 Task: Open an excel sheet and write heading  Proactive Sales. Add 10 people name  'Ethan Reynolds, Olivia Thompson, Benjamin Martinez, Emma Davis, Alexander Mitchell, Ava Rodriguez, Daniel Anderson, Mia Lewis, Christopher Scott, Sophia Harris._x000D_
'Item code in between  2020-2080. Product range in between  1000-5000. Add Products  Nike shoe, Adidas shoe, Gucci T-shirt, Louis Vuitton bag, Zara Shirt, H&M jeans, Chanel perfume, Versace perfume, Ralph Lauren, Prada Shirt_x000D_
Choose quantity  3 to 9 In Total Add the Amounts. Save page  Proactive Sales book
Action: Mouse moved to (34, 167)
Screenshot: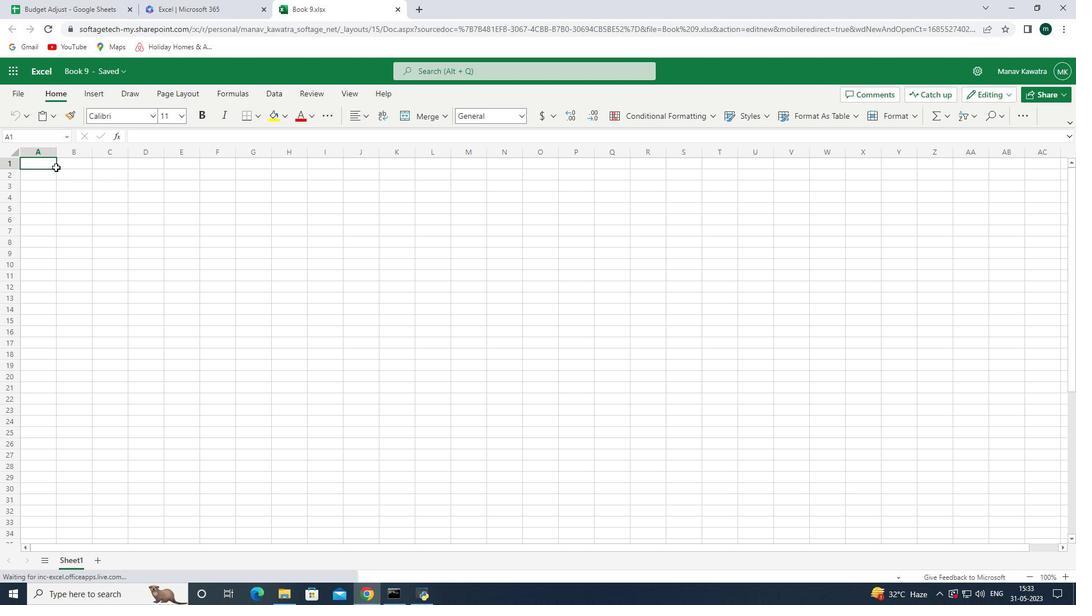 
Action: Mouse pressed left at (34, 167)
Screenshot: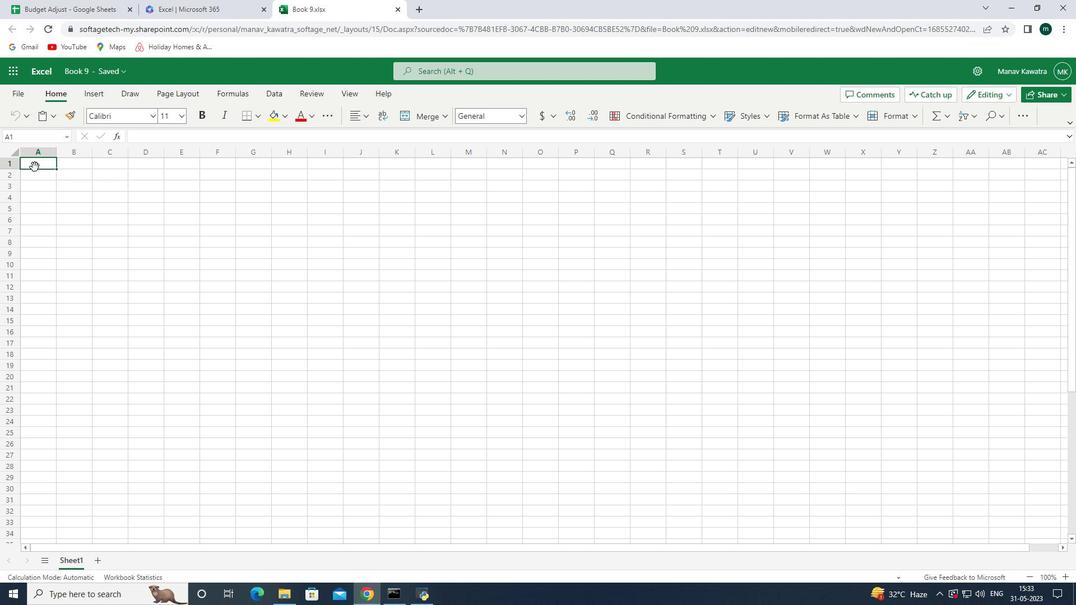 
Action: Key pressed <Key.shift><Key.shift><Key.shift><Key.shift><Key.shift><Key.shift><Key.shift><Key.shift><Key.shift><Key.shift><Key.shift><Key.shift><Key.shift><Key.shift><Key.shift><Key.shift><Key.shift><Key.shift><Key.shift><Key.shift><Key.shift><Key.shift><Key.shift><Key.shift><Key.shift><Key.shift><Key.shift><Key.shift><Key.shift><Key.shift><Key.shift><Key.shift><Key.shift><Key.shift><Key.shift><Key.shift><Key.shift><Key.shift><Key.shift><Key.shift><Key.shift><Key.shift><Key.shift><Key.shift><Key.shift><Key.shift><Key.shift><Key.shift><Key.shift><Key.shift><Key.shift><Key.shift><Key.shift><Key.shift><Key.shift><Key.shift><Key.shift><Key.shift><Key.shift><Key.shift><Key.shift><Key.shift><Key.shift><Key.shift><Key.shift><Key.shift><Key.shift><Key.shift><Key.shift><Key.shift><Key.shift><Key.shift><Key.shift><Key.shift><Key.shift><Key.shift><Key.shift><Key.shift><Key.shift><Key.shift><Key.shift><Key.shift><Key.shift><Key.shift><Key.shift><Key.shift><Key.shift><Key.shift><Key.shift><Key.shift><Key.shift><Key.shift><Key.shift><Key.shift><Key.shift><Key.shift><Key.shift><Key.shift><Key.shift><Key.shift><Key.shift><Key.shift><Key.shift><Key.shift><Key.shift><Key.shift><Key.shift><Key.shift><Key.shift><Key.shift><Key.shift><Key.shift><Key.shift><Key.shift><Key.shift><Key.shift><Key.shift><Key.shift><Key.shift><Key.shift><Key.shift><Key.shift><Key.shift><Key.shift><Key.shift><Key.shift><Key.shift><Key.shift><Key.shift><Key.shift><Key.shift><Key.shift><Key.shift><Key.shift><Key.shift><Key.shift><Key.shift><Key.shift><Key.shift><Key.shift><Key.shift><Key.shift><Key.shift><Key.shift><Key.shift><Key.shift><Key.shift><Key.shift><Key.shift><Key.shift><Key.shift><Key.shift><Key.shift><Key.shift><Key.shift><Key.shift><Key.shift><Key.shift><Key.shift><Key.shift><Key.shift><Key.shift><Key.shift><Key.shift><Key.shift><Key.shift><Key.shift><Key.shift><Key.shift><Key.shift><Key.shift><Key.shift><Key.shift><Key.shift><Key.shift><Key.shift><Key.shift><Key.shift><Key.shift><Key.shift><Key.shift><Key.shift><Key.shift><Key.shift><Key.shift><Key.shift><Key.shift><Key.shift><Key.shift><Key.shift><Key.shift><Key.shift><Key.shift><Key.shift><Key.shift><Key.shift><Key.shift><Key.shift><Key.shift><Key.shift><Key.shift><Key.shift><Key.shift><Key.shift><Key.shift><Key.shift><Key.shift><Key.shift><Key.shift><Key.shift><Key.shift><Key.shift><Key.shift><Key.shift><Key.shift><Key.shift><Key.shift><Key.shift><Key.shift><Key.shift><Key.shift><Key.shift><Key.shift><Key.shift><Key.shift><Key.shift><Key.shift><Key.shift><Key.shift><Key.shift><Key.shift><Key.shift><Key.shift><Key.shift><Key.shift_r><Key.shift_r>Proactive<Key.space><Key.shift>Sales<Key.enter><Key.shift><Key.shift><Key.shift>Name<Key.enter><Key.shift><Key.shift><Key.shift><Key.shift><Key.shift><Key.shift><Key.shift><Key.shift>Ethan<Key.space><Key.shift><Key.shift><Key.shift><Key.shift>Reynog<Key.backspace>lds<Key.enter><Key.shift><Key.shift><Key.shift><Key.shift_r>Olivia<Key.space><Key.shift>Thompson<Key.space><Key.enter><Key.shift><Key.shift><Key.shift><Key.shift><Key.shift><Key.shift><Key.shift><Key.shift><Key.shift><Key.shift>Benjamin<Key.space><Key.shift_r>Mara<Key.backspace>tinez<Key.space><Key.enter><Key.shift><Key.shift><Key.shift><Key.shift><Key.shift><Key.shift><Key.shift>E<Key.shift><Key.shift><Key.shift><Key.shift><Key.shift><Key.shift><Key.shift><Key.shift><Key.shift><Key.shift><Key.shift><Key.shift><Key.shift><Key.shift><Key.shift><Key.shift><Key.shift><Key.shift><Key.shift><Key.shift><Key.shift><Key.shift><Key.shift><Key.shift><Key.shift><Key.shift><Key.shift><Key.shift><Key.shift><Key.shift><Key.shift><Key.shift><Key.shift><Key.shift><Key.shift><Key.shift><Key.shift><Key.shift><Key.shift><Key.shift><Key.shift><Key.shift><Key.shift><Key.shift><Key.shift><Key.shift><Key.shift><Key.shift><Key.shift><Key.shift><Key.shift><Key.shift><Key.shift><Key.shift><Key.shift><Key.shift><Key.shift><Key.shift><Key.shift><Key.shift><Key.shift><Key.shift><Key.shift><Key.shift>mma<Key.space><Key.shift><Key.shift><Key.shift><Key.shift>Davis<Key.enter><Key.shift>Alexander<Key.space><Key.shift_r><Key.shift_r><Key.shift_r><Key.shift_r><Key.shift_r><Key.shift_r><Key.shift_r><Key.shift_r>Mitchell<Key.space><Key.enter><Key.shift>Ava<Key.space><Key.shift><Key.shift>Rodriguez<Key.enter><Key.shift><Key.shift><Key.shift><Key.shift><Key.shift><Key.shift><Key.shift><Key.shift><Key.shift><Key.shift><Key.shift><Key.shift><Key.shift><Key.shift><Key.shift><Key.shift><Key.shift><Key.shift><Key.shift><Key.shift><Key.shift><Key.shift><Key.shift><Key.shift><Key.shift><Key.shift><Key.shift><Key.shift><Key.shift><Key.shift><Key.shift><Key.shift><Key.shift><Key.shift><Key.shift><Key.shift><Key.shift><Key.shift>Daniel<Key.space><Key.shift>Anderson<Key.space><Key.enter><Key.shift_r><Key.shift_r><Key.shift_r><Key.shift_r><Key.shift_r><Key.shift_r><Key.shift_r><Key.shift_r><Key.shift_r>Mia<Key.space><Key.shift_r><Key.shift_r><Key.shift_r><Key.shift_r><Key.shift_r><Key.shift_r><Key.shift_r><Key.shift_r><Key.shift_r>Lewis<Key.space><Key.shift><Key.shift><Key.shift><Key.shift><Key.shift>Christopher<Key.backspace><Key.backspace><Key.backspace><Key.backspace><Key.backspace><Key.backspace><Key.backspace><Key.backspace><Key.backspace><Key.backspace><Key.backspace><Key.enter><Key.shift><Key.shift><Key.shift><Key.shift><Key.shift><Key.shift><Key.shift><Key.shift><Key.shift><Key.shift>Christopher<Key.space><Key.shift><Key.shift><Key.shift><Key.shift>Scott<Key.enter><Key.shift><Key.shift><Key.shift><Key.shift><Key.shift><Key.shift><Key.shift><Key.shift><Key.shift><Key.shift><Key.shift><Key.shift><Key.shift><Key.shift><Key.shift><Key.shift><Key.shift><Key.shift><Key.shift><Key.shift><Key.shift><Key.shift><Key.shift><Key.shift><Key.shift><Key.shift><Key.shift><Key.shift><Key.shift><Key.shift><Key.shift>Sophia<Key.space><Key.shift><Key.shift><Key.shift><Key.shift><Key.shift><Key.shift><Key.shift><Key.shift>Harris<Key.space><Key.enter><Key.right><Key.up><Key.right><Key.up><Key.up><Key.left><Key.left><Key.right><Key.right><Key.up><Key.up><Key.up><Key.up><Key.up><Key.up><Key.left><Key.up><Key.up>
Screenshot: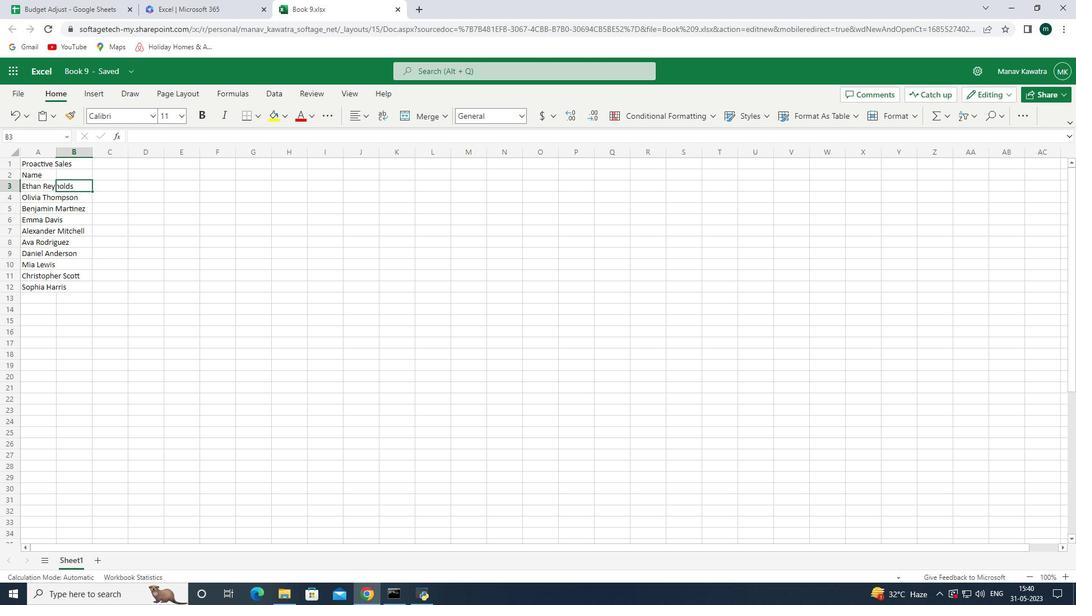 
Action: Mouse moved to (55, 153)
Screenshot: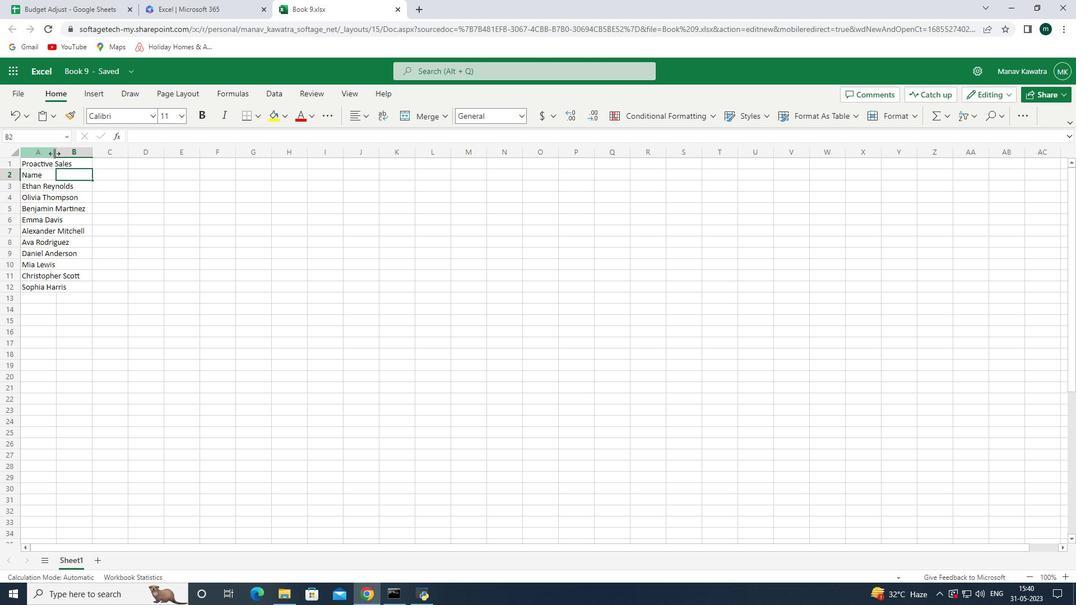 
Action: Mouse pressed left at (55, 153)
Screenshot: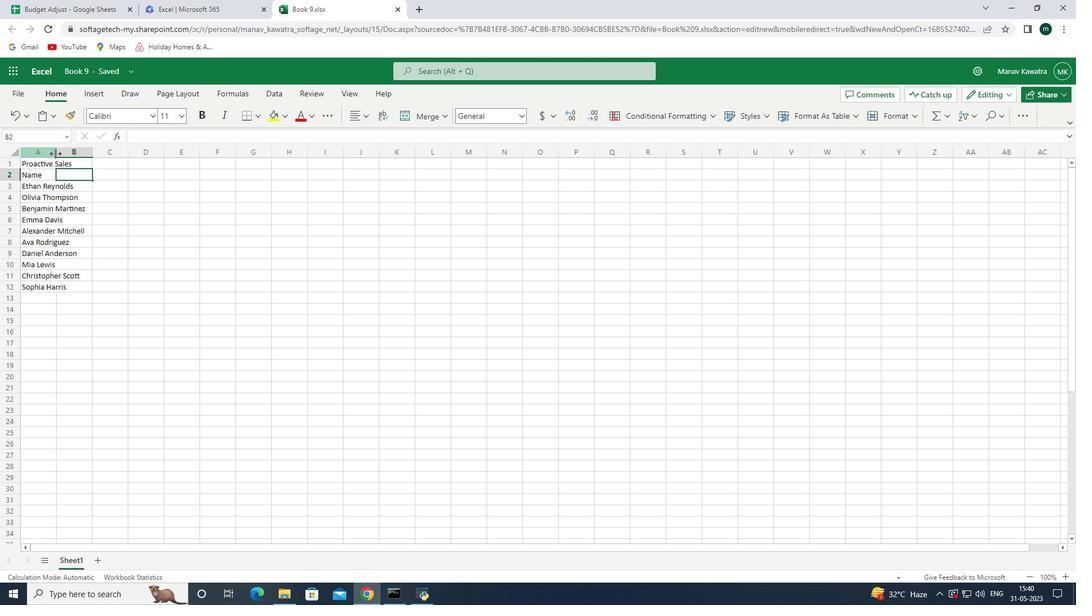 
Action: Mouse pressed left at (55, 153)
Screenshot: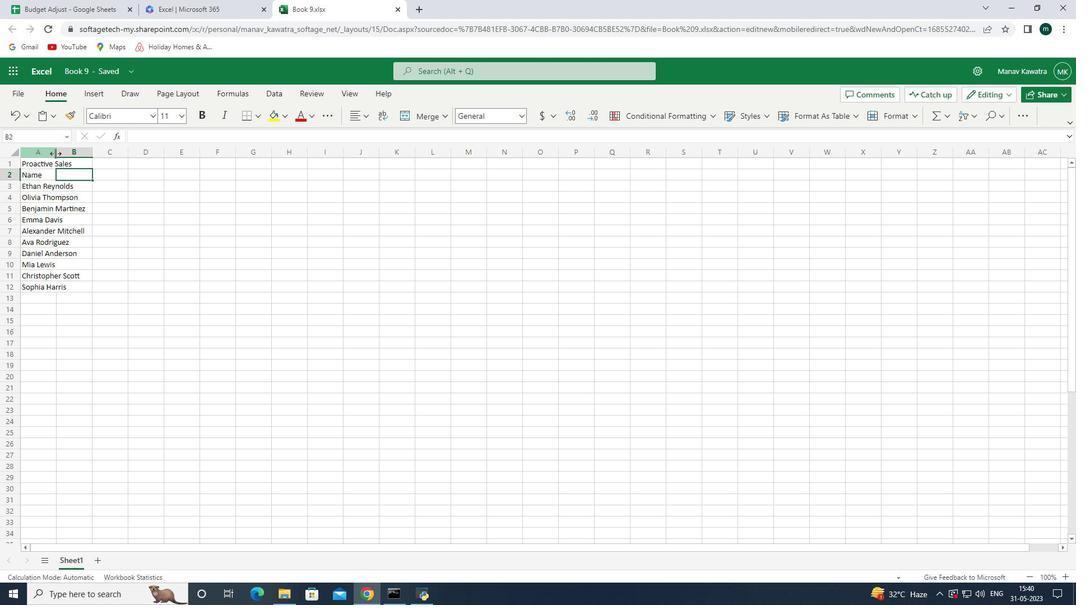 
Action: Mouse moved to (102, 171)
Screenshot: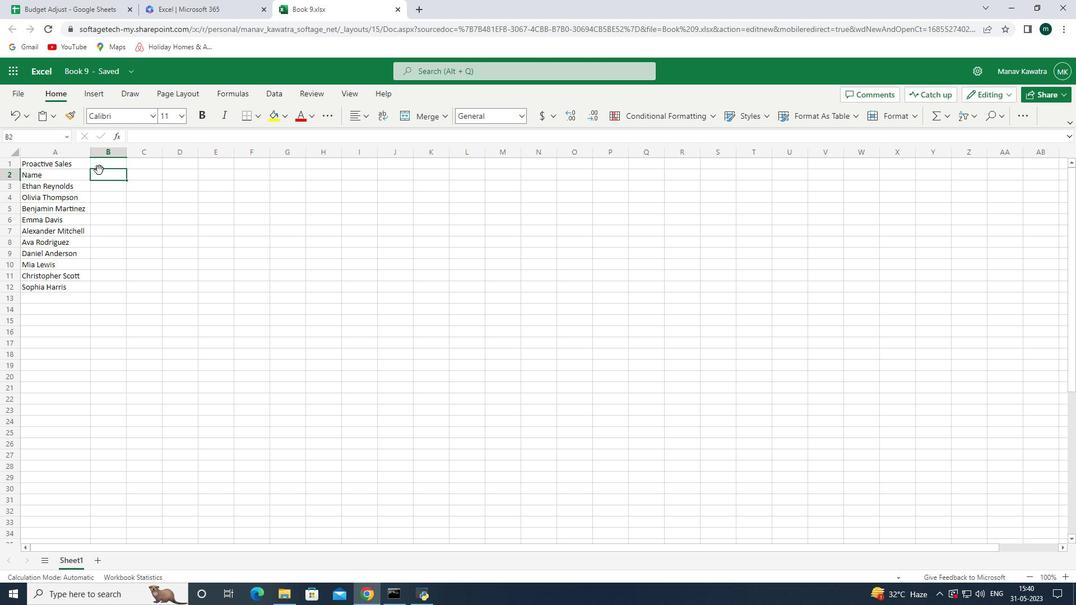
Action: Key pressed <Key.shift><Key.shift><Key.shift><Key.shift><Key.shift>Item<Key.space><Key.shift><Key.shift><Key.shift><Key.shift><Key.shift>Code<Key.enter>25<Key.backspace>051<Key.enter>5<Key.backspace>2052<Key.enter>5<Key.backspace>200<Key.backspace>53<Key.enter>2054<Key.enter>50<Key.backspace><Key.backspace>2055<Key.enter>50<Key.backspace><Key.backspace>2056<Key.enter>5<Key.backspace>2057<Key.enter>2058<Key.enter>5<Key.backspace>2059<Key.enter>2060<Key.enter><Key.right><Key.up><Key.up><Key.up><Key.up><Key.up><Key.up><Key.up><Key.up><Key.up><Key.up><Key.up>
Screenshot: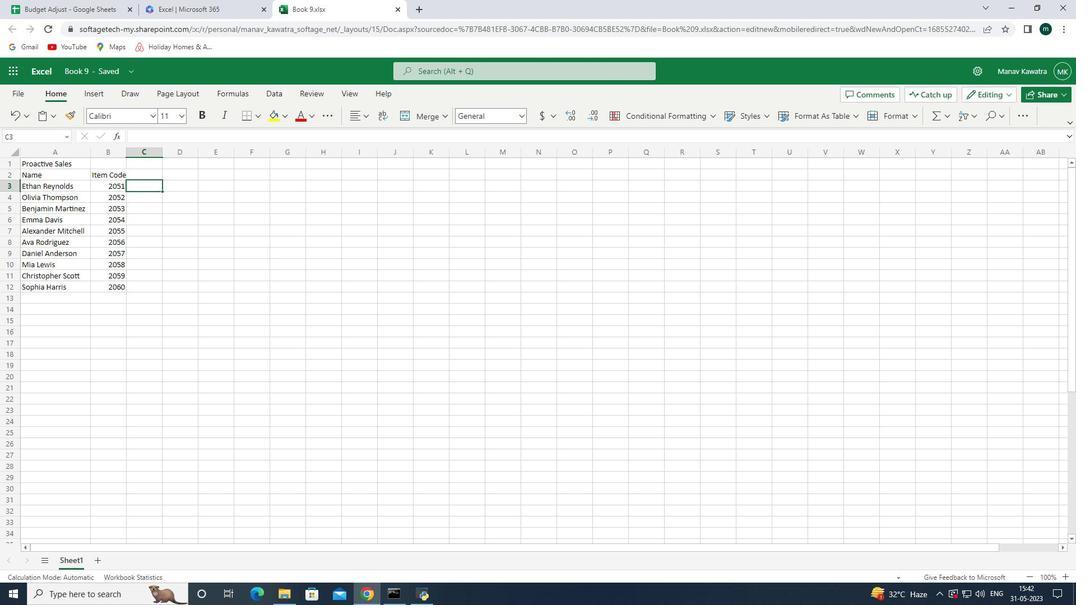 
Action: Mouse moved to (126, 151)
Screenshot: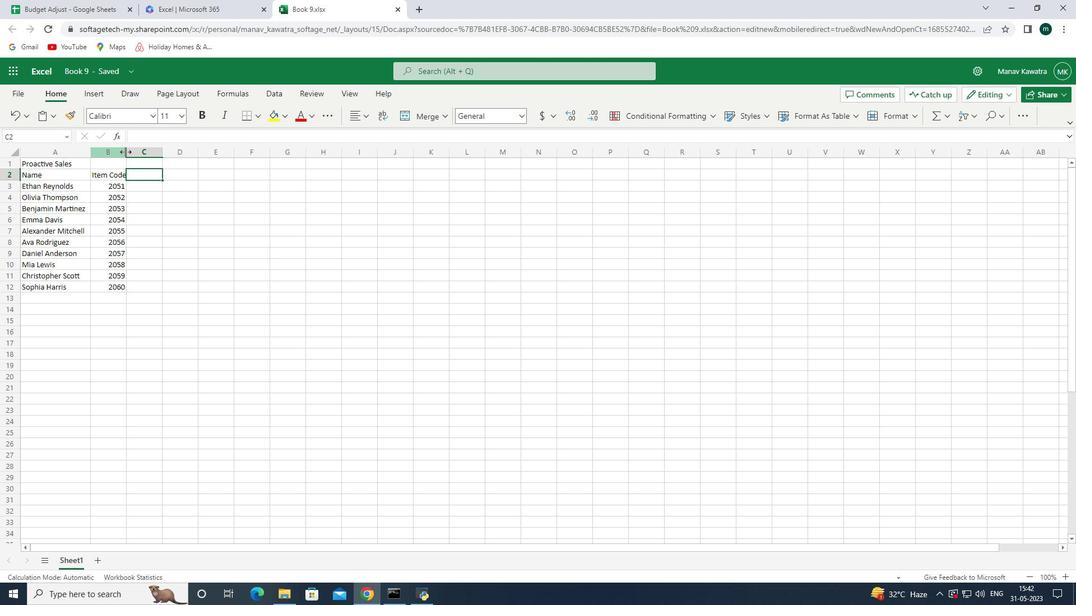 
Action: Mouse pressed left at (126, 151)
Screenshot: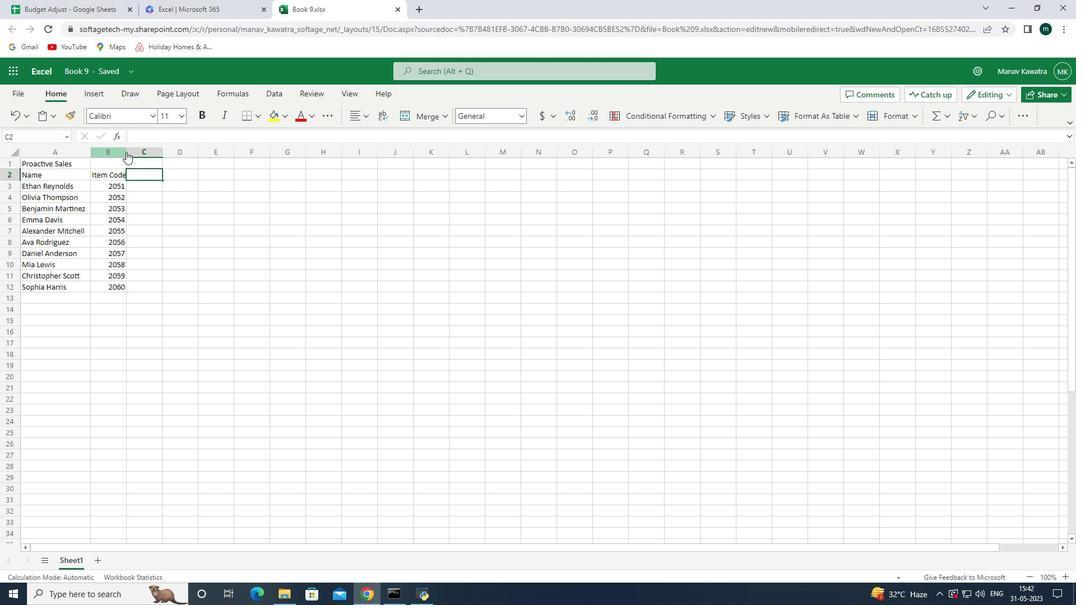 
Action: Mouse pressed left at (126, 151)
Screenshot: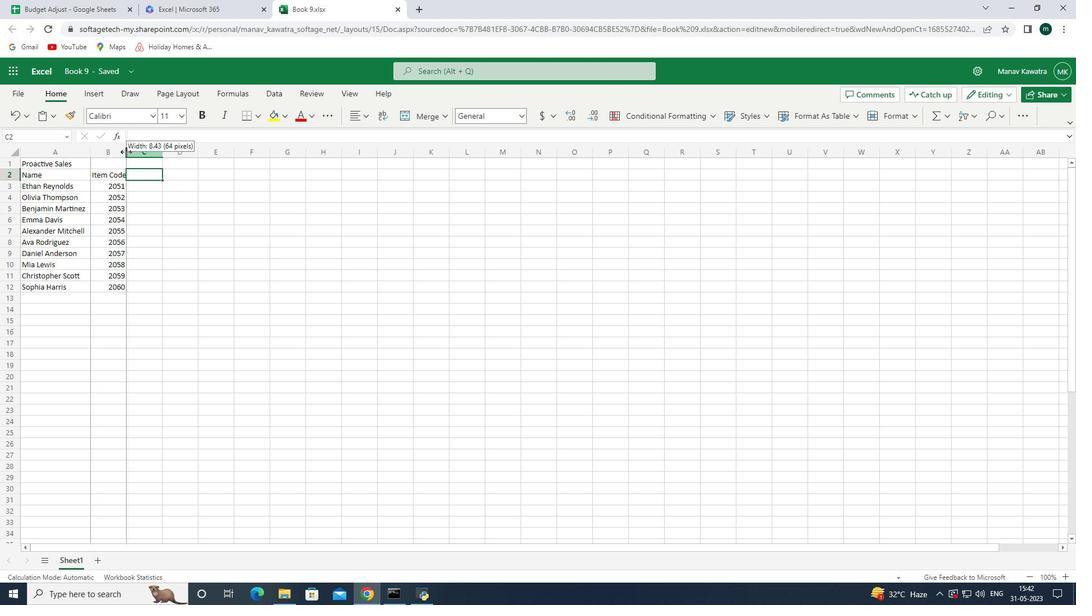 
Action: Mouse pressed left at (126, 151)
Screenshot: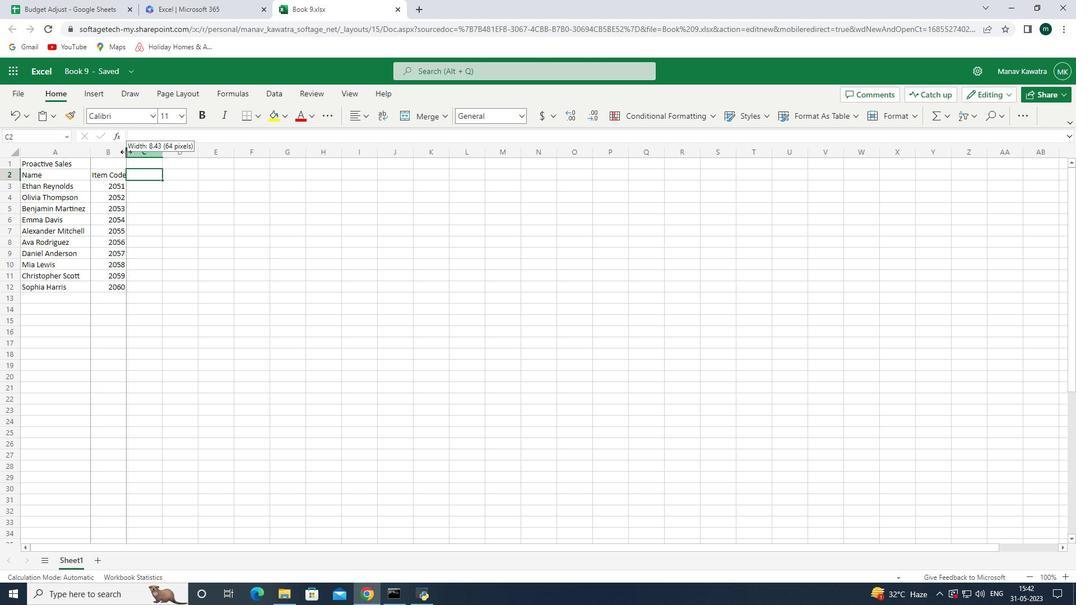 
Action: Mouse moved to (137, 176)
Screenshot: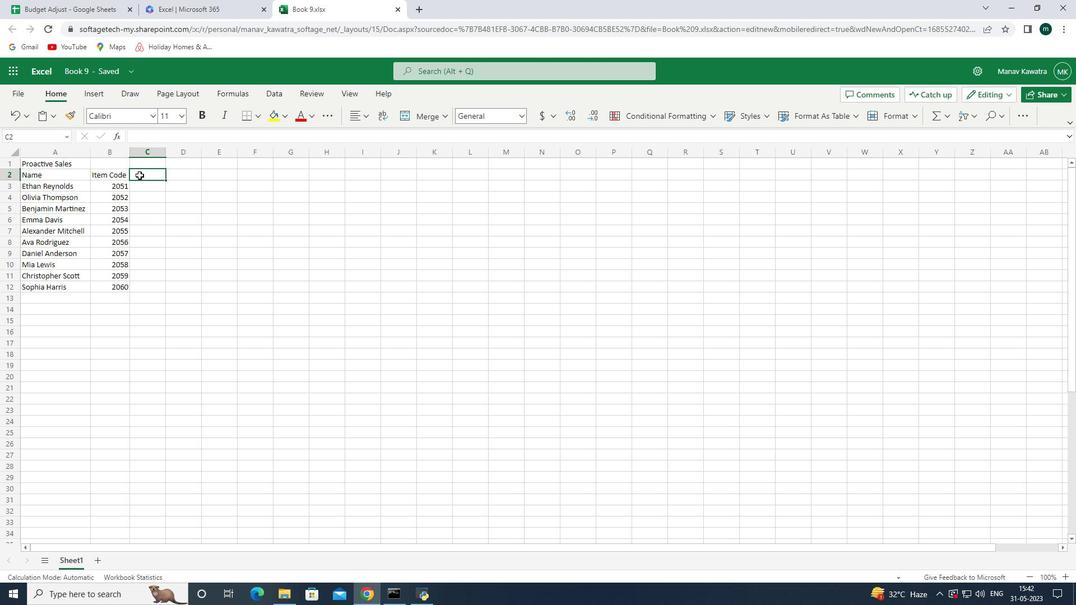 
Action: Key pressed <Key.down><Key.down><Key.left><Key.left><Key.left><Key.down><Key.down><Key.down><Key.down><Key.down><Key.down><Key.down><Key.down><Key.right><Key.right><Key.right><Key.left><Key.up><Key.up><Key.up><Key.up><Key.up><Key.up><Key.up><Key.up><Key.up><Key.up><Key.shift><Key.shift><Key.shift><Key.shift><Key.shift><Key.shift><Key.shift><Key.shift><Key.shift><Key.shift><Key.shift><Key.shift><Key.shift><Key.shift><Key.shift><Key.shift>Product<Key.space><Key.shift><Key.shift><Key.shift><Key.shift><Key.shift><Key.shift><Key.shift><Key.shift><Key.shift><Key.shift>Range<Key.space><Key.enter>1500<Key.enter>5000<Key.enter>3500<Key.enter>3000<Key.enter>1600<Key.enter>4800<Key.enter>9<Key.backspace>2950<Key.enter>4000<Key.enter>2000<Key.enter>4350<Key.enter><Key.right><Key.up><Key.up><Key.up><Key.up><Key.up><Key.up><Key.up>
Screenshot: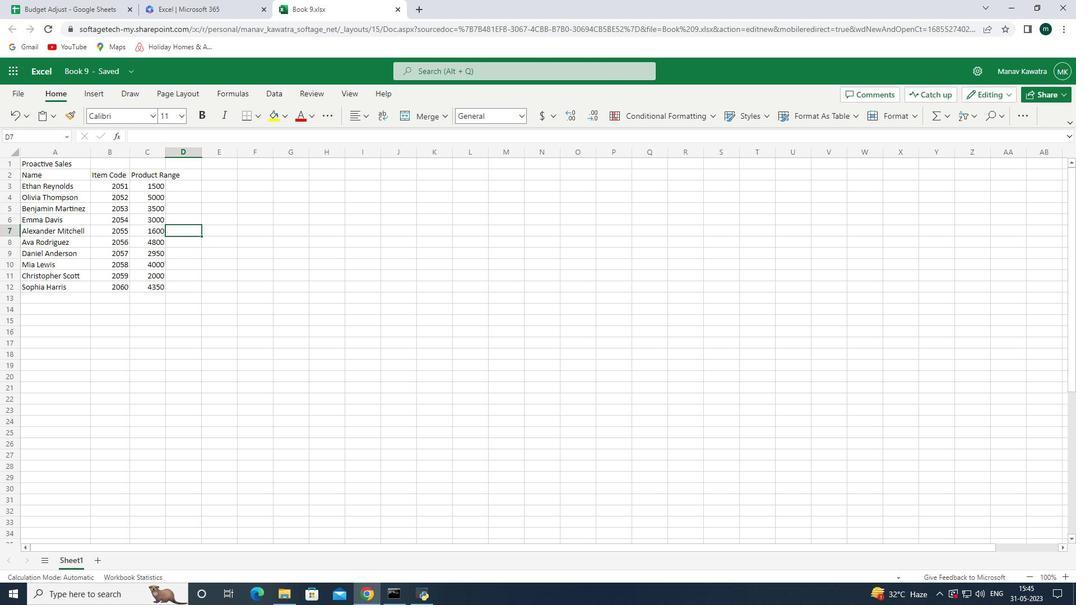 
Action: Mouse moved to (164, 152)
Screenshot: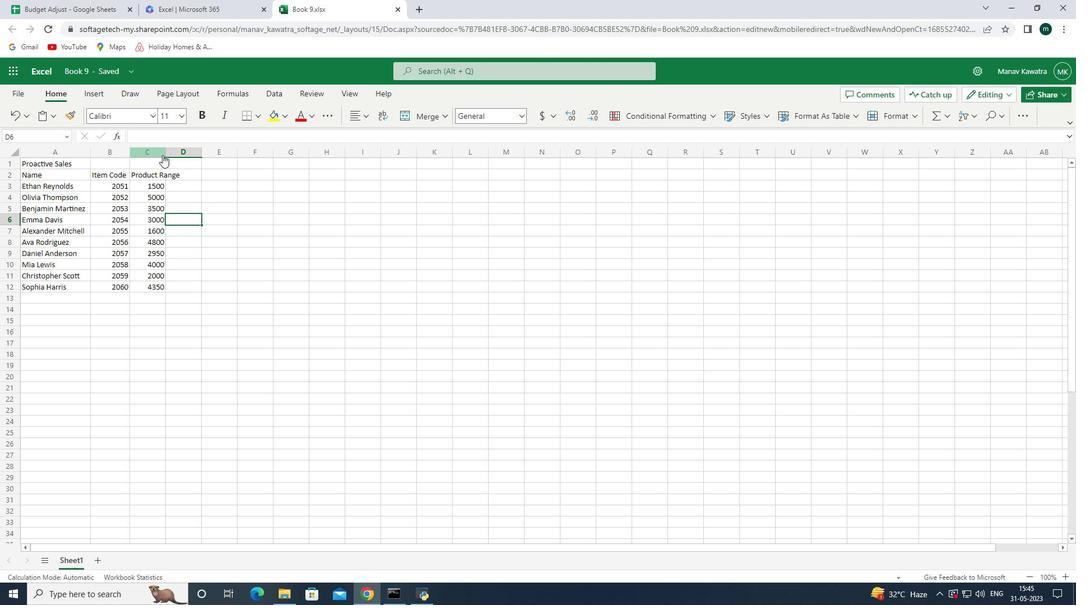
Action: Mouse pressed left at (164, 152)
Screenshot: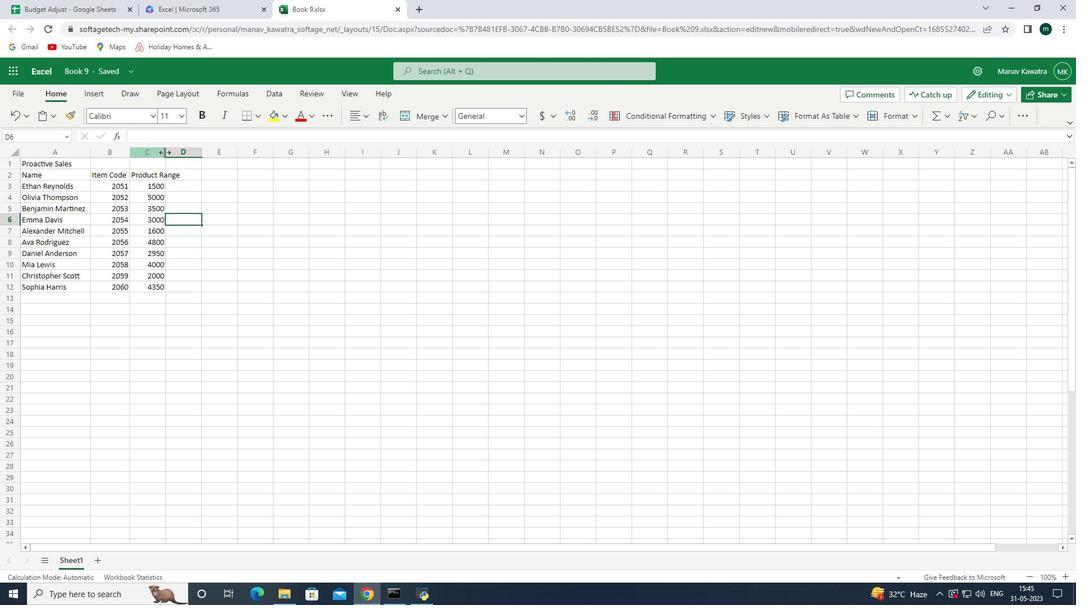 
Action: Mouse pressed left at (164, 152)
Screenshot: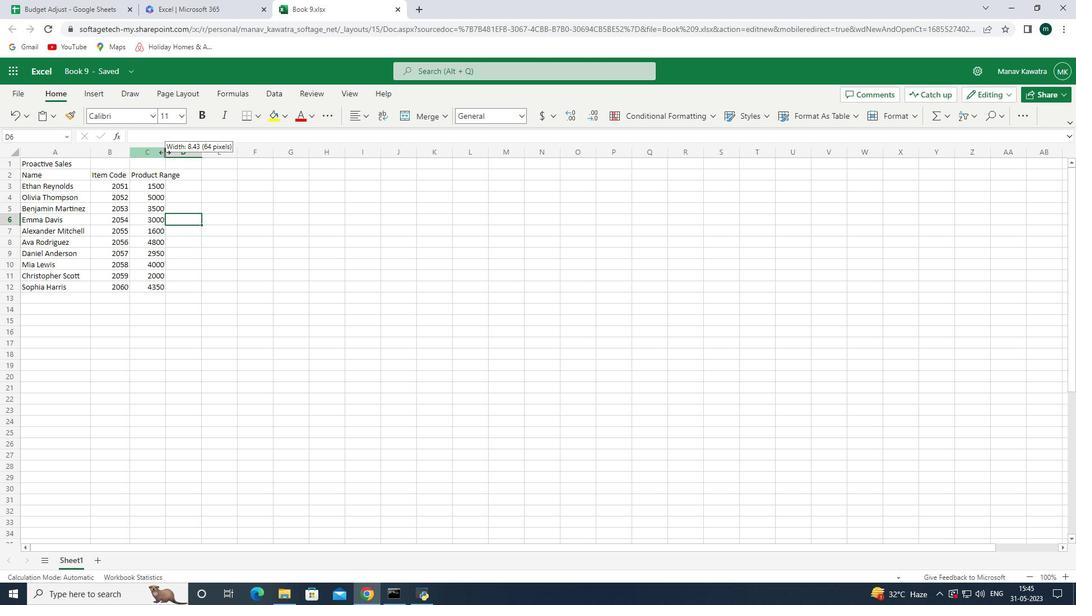 
Action: Key pressed <Key.up><Key.up><Key.up><Key.up><Key.shift><Key.shift><Key.shift><Key.shift><Key.shift><Key.shift><Key.shift><Key.shift><Key.shift><Key.shift><Key.shift><Key.shift><Key.shift><Key.shift><Key.shift><Key.shift><Key.shift><Key.shift><Key.shift><Key.shift><Key.shift><Key.shift><Key.shift><Key.shift><Key.shift><Key.shift><Key.shift><Key.shift><Key.shift><Key.shift><Key.shift><Key.shift><Key.shift><Key.shift><Key.shift><Key.shift><Key.shift><Key.shift><Key.shift><Key.shift><Key.shift><Key.shift><Key.shift><Key.shift><Key.shift><Key.shift><Key.shift><Key.shift><Key.shift><Key.shift><Key.shift><Key.shift><Key.shift><Key.shift><Key.shift><Key.shift><Key.shift><Key.shift><Key.shift><Key.shift><Key.shift><Key.shift><Key.shift><Key.shift><Key.shift><Key.shift><Key.shift><Key.shift><Key.shift><Key.shift><Key.shift><Key.shift><Key.shift><Key.shift><Key.shift><Key.shift>O<Key.backspace><Key.shift>Products<Key.space><Key.enter>
Screenshot: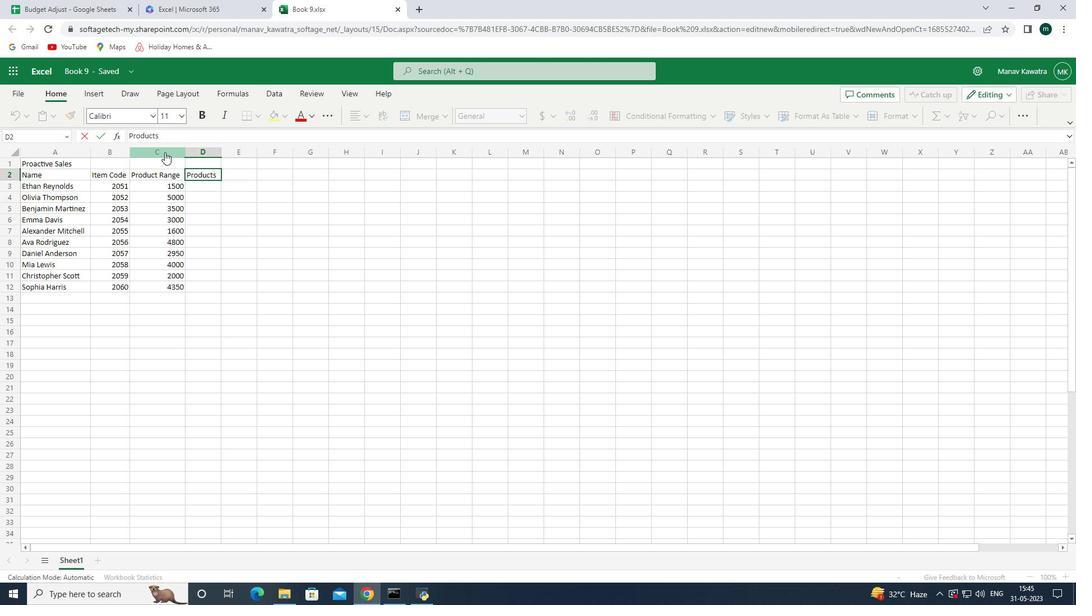 
Action: Mouse moved to (164, 152)
Screenshot: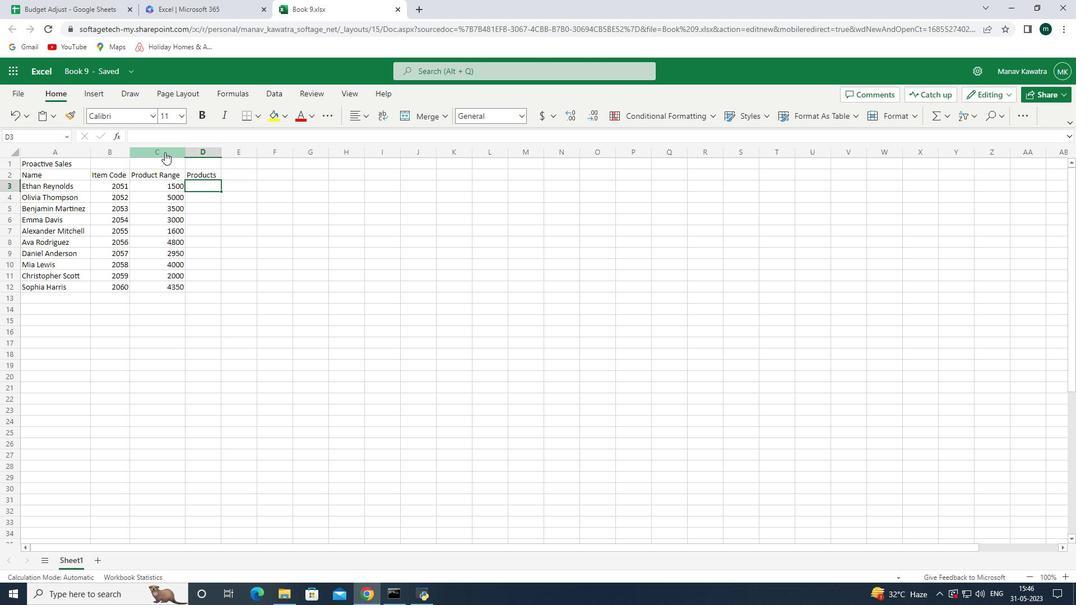 
Action: Key pressed <Key.shift><Key.shift>Nikkk<Key.backspace><Key.backspace>e<Key.space><Key.shift><Key.shift><Key.shift>Shoe<Key.enter><Key.shift><Key.shift><Key.shift><Key.shift><Key.shift><Key.shift><Key.shift><Key.shift><Key.shift><Key.shift>As<Key.backspace>didas<Key.space><Key.shift><Key.shift><Key.shift><Key.shift><Key.shift><Key.shift><Key.shift><Key.shift><Key.shift><Key.shift>Shoes<Key.backspace><Key.enter><Key.shift><Key.shift><Key.shift><Key.shift><Key.shift><Key.shift><Key.shift><Key.shift><Key.shift><Key.shift><Key.shift><Key.shift><Key.shift><Key.shift><Key.shift><Key.shift><Key.shift><Key.shift><Key.shift><Key.shift><Key.shift><Key.shift><Key.shift><Key.shift><Key.shift><Key.shift><Key.shift><Key.shift><Key.shift><Key.shift><Key.shift>Gucci<Key.space><Key.shift>T-shiry<Key.backspace>t<Key.space><Key.enter><Key.shift_r><Key.shift_r><Key.shift_r>Louis<Key.space><Key.shift><Key.shift><Key.shift><Key.shift><Key.shift><Key.shift><Key.shift><Key.shift><Key.shift><Key.shift><Key.shift><Key.shift><Key.shift><Key.shift><Key.shift><Key.shift><Key.shift><Key.shift><Key.shift><Key.shift><Key.shift><Key.shift><Key.shift><Key.shift>Vuitton<Key.space><Key.shift><Key.shift><Key.shift><Key.shift><Key.shift>Bag<Key.space><Key.enter><Key.shift><Key.shift><Key.shift><Key.shift><Key.shift><Key.shift><Key.shift><Key.shift><Key.shift><Key.shift><Key.shift><Key.shift><Key.shift><Key.shift><Key.shift><Key.shift><Key.shift><Key.shift><Key.shift><Key.shift><Key.shift><Key.shift><Key.shift><Key.shift><Key.shift><Key.shift><Key.shift><Key.shift><Key.shift>Zara<Key.space>shirt<Key.backspace><Key.backspace><Key.backspace><Key.backspace><Key.backspace><Key.shift><Key.shift>Shirt<Key.space><Key.enter><Key.shift>H<Key.shift><Key.shift><Key.shift><Key.shift><Key.shift><Key.shift><Key.shift><Key.shift><Key.shift><Key.shift><Key.shift>&M<Key.space><Key.shift><Key.shift><Key.shift><Key.shift>Jeans<Key.enter><Key.shift><Key.shift><Key.shift><Key.shift><Key.shift><Key.shift><Key.shift><Key.shift><Key.shift><Key.shift><Key.shift><Key.shift><Key.shift><Key.shift><Key.shift><Key.shift><Key.shift><Key.shift>Chanel<Key.space><Key.shift_r><Key.shift_r>Perfume<Key.space><Key.enter><Key.shift>Versce<Key.space><Key.shift><Key.shift><Key.shift><Key.shift><Key.shift><Key.shift><Key.shift><Key.shift><Key.shift><Key.shift><Key.shift><Key.shift><Key.shift>Perfuj=<Key.backspace><Key.backspace>me\<Key.backspace><Key.enter><Key.shift><Key.shift><Key.shift><Key.shift><Key.shift><Key.shift><Key.shift><Key.shift><Key.shift><Key.shift><Key.shift><Key.shift><Key.shift><Key.shift><Key.shift><Key.shift><Key.shift><Key.shift><Key.shift><Key.shift><Key.shift><Key.shift><Key.shift><Key.shift><Key.shift><Key.shift><Key.shift><Key.shift><Key.shift><Key.shift><Key.shift><Key.shift>Ralph<Key.space><Key.shift><Key.shift>Lauren<Key.space><Key.shift><Key.shift><Key.shift><Key.shift><Key.shift><Key.shift>P<Key.backspace><Key.enter><Key.shift_r><Key.shift_r><Key.shift_r><Key.shift_r><Key.shift_r><Key.shift_r><Key.shift_r><Key.shift_r><Key.shift_r><Key.shift_r><Key.shift_r><Key.shift_r><Key.shift_r><Key.shift_r><Key.shift_r><Key.shift_r><Key.shift_r><Key.shift_r><Key.shift_r><Key.shift_r><Key.shift_r><Key.shift_r><Key.shift_r><Key.shift_r><Key.shift_r><Key.shift_r><Key.shift_r><Key.shift_r><Key.shift_r><Key.shift_r><Key.shift_r><Key.shift_r><Key.shift_r><Key.shift_r><Key.shift_r><Key.shift_r><Key.shift_r><Key.shift_r><Key.shift_r><Key.shift_r><Key.shift_r><Key.shift_r><Key.shift_r><Key.shift_r><Key.shift_r><Key.shift_r><Key.shift_r><Key.shift_r><Key.shift_r><Key.shift_r><Key.shift_r><Key.shift_r><Key.shift_r><Key.shift_r><Key.shift_r><Key.shift_r><Key.shift_r><Key.shift_r><Key.shift_r><Key.shift_r><Key.shift_r><Key.shift_r><Key.shift_r><Key.shift_r><Key.shift_r><Key.shift_r><Key.shift_r><Key.shift_r>Prada<Key.space><Key.shift>Shirt<Key.enter><Key.right><Key.right><Key.up><Key.up><Key.up><Key.up><Key.left><Key.up><Key.up><Key.up><Key.up><Key.up><Key.up><Key.up><Key.up><Key.up>
Screenshot: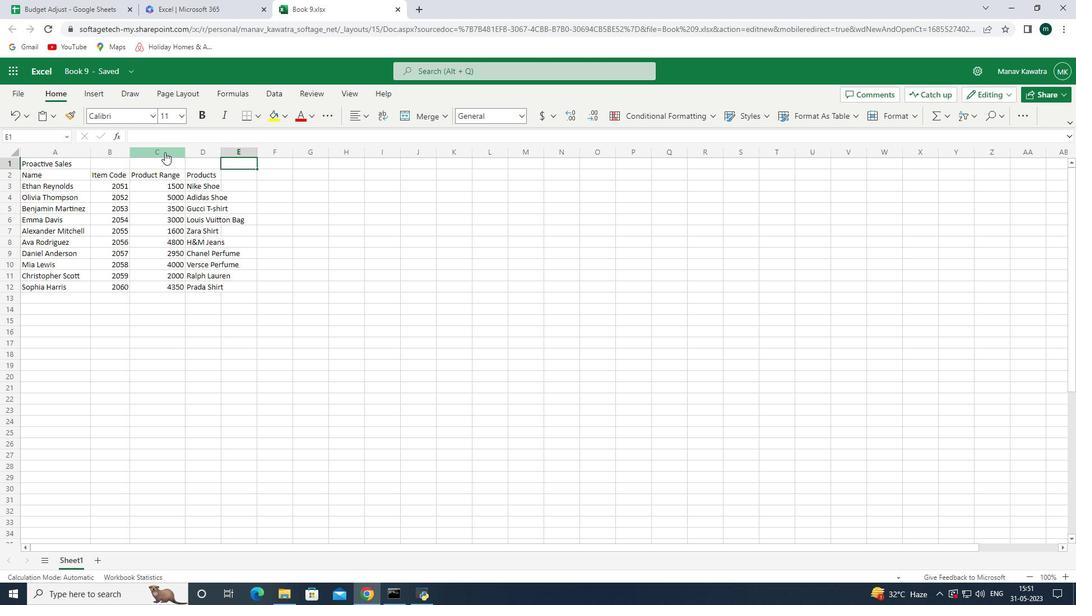 
Action: Mouse moved to (220, 151)
Screenshot: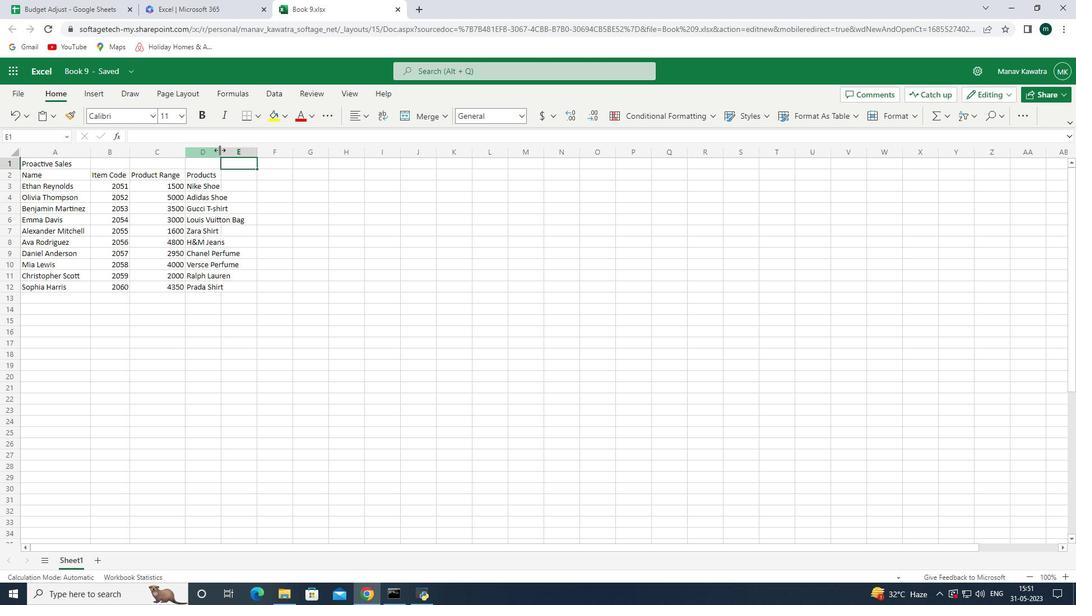 
Action: Mouse pressed left at (220, 151)
Screenshot: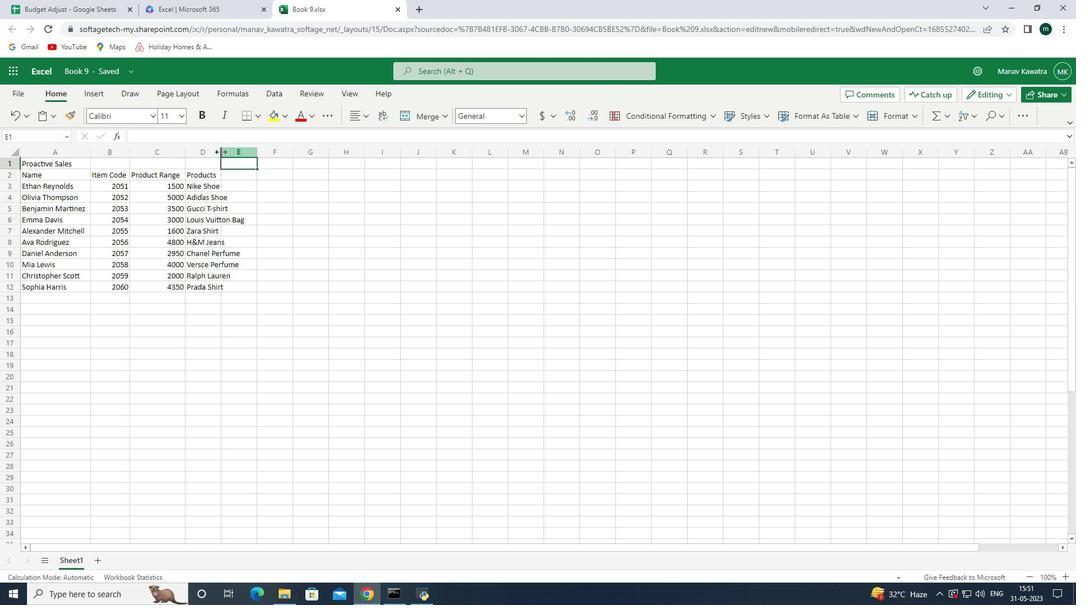 
Action: Mouse pressed left at (220, 151)
Screenshot: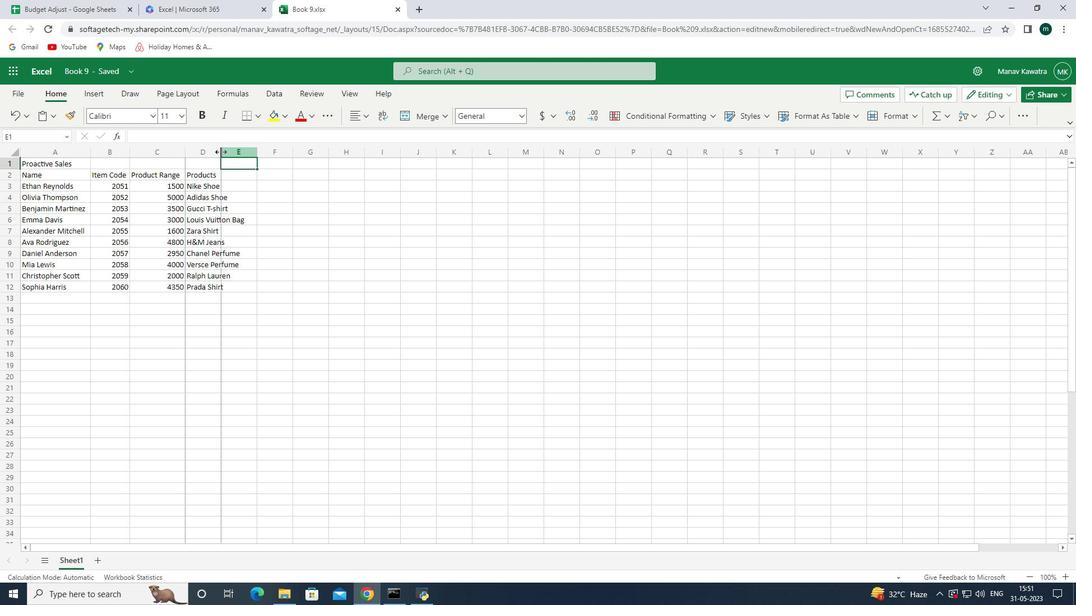 
Action: Mouse moved to (253, 163)
Screenshot: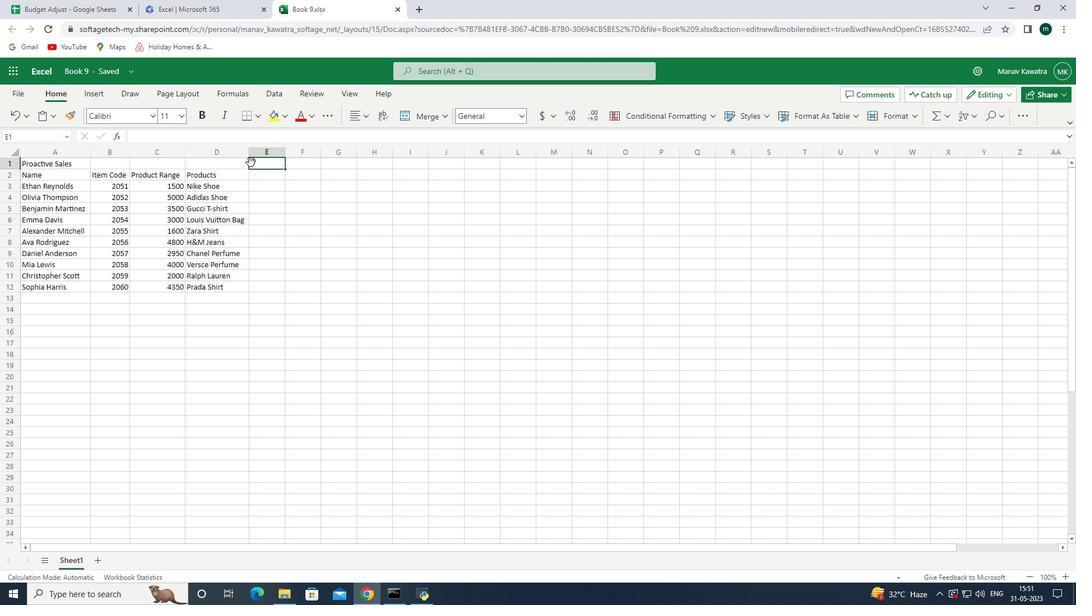 
Action: Key pressed <Key.down><Key.shift><Key.shift><Key.shift><Key.shift>Quantity<Key.enter>8<Key.enter>9<Key.enter>9<Key.enter>5<Key.enter>4<Key.enter>8<Key.enter>6<Key.enter>7<Key.enter>9<Key.enter>3<Key.enter><Key.right><Key.up><Key.up><Key.up><Key.up><Key.up><Key.up><Key.up><Key.up><Key.up><Key.up><Key.up><Key.up><Key.up><Key.down><Key.shift><Key.shift><Key.shift><Key.shift><Key.shift><Key.shift><Key.shift><Key.shift><Key.shift><Key.shift><Key.shift><Key.shift><Key.shift><Key.shift><Key.shift>Tota<Key.space><Key.backspace>l<Key.space><Key.enter>=
Screenshot: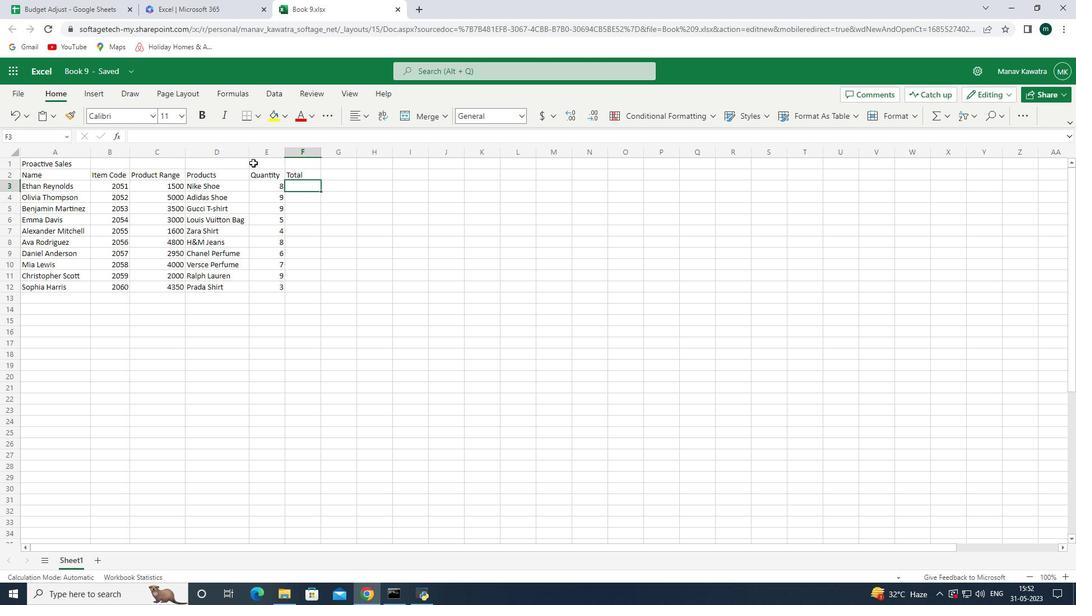 
Action: Mouse moved to (169, 186)
Screenshot: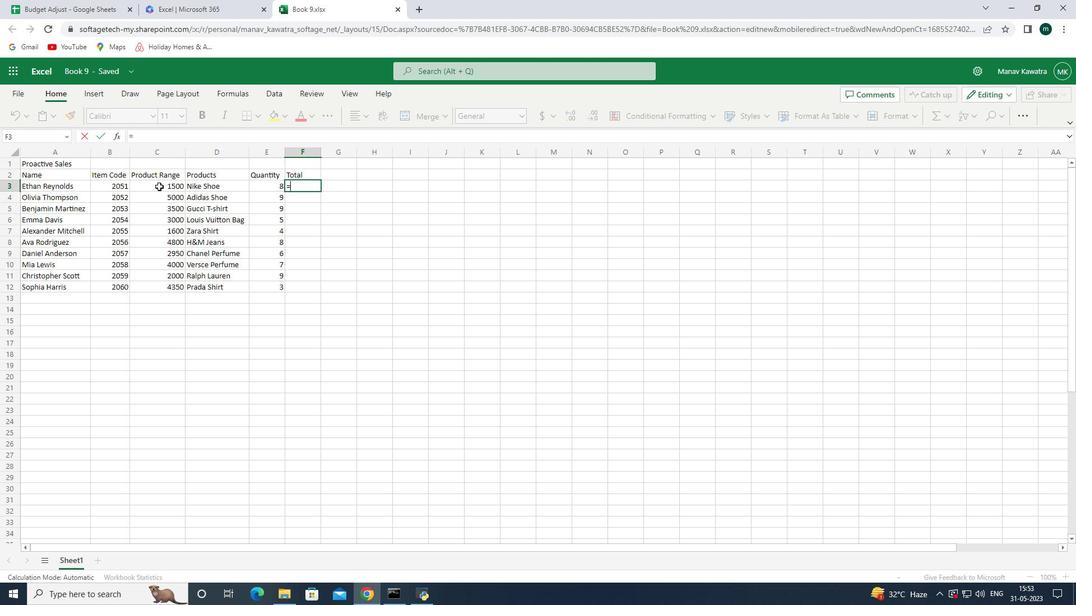 
Action: Mouse pressed left at (169, 186)
Screenshot: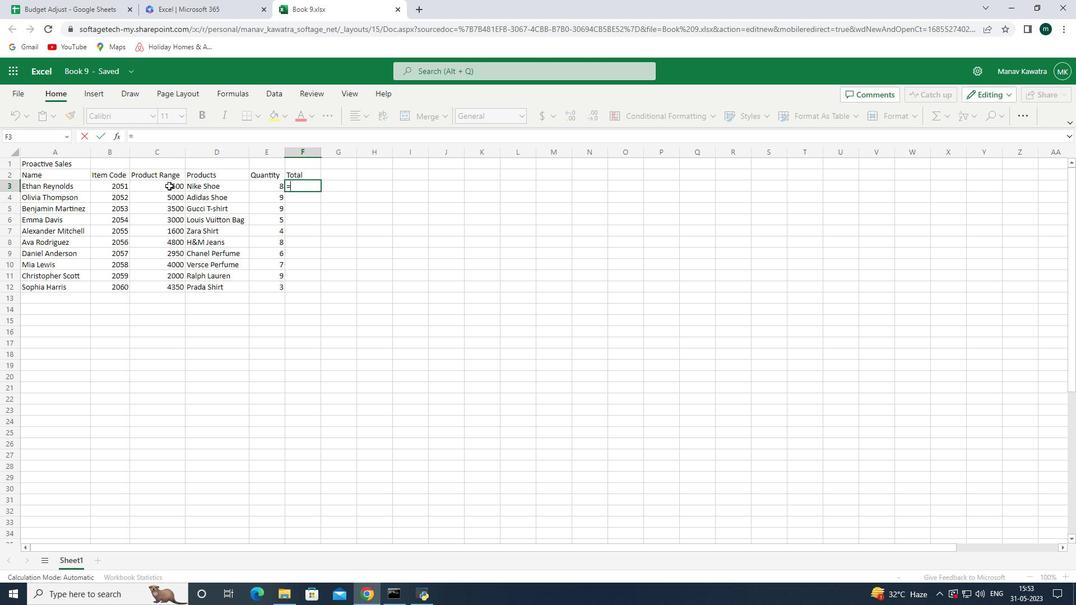 
Action: Mouse moved to (296, 187)
Screenshot: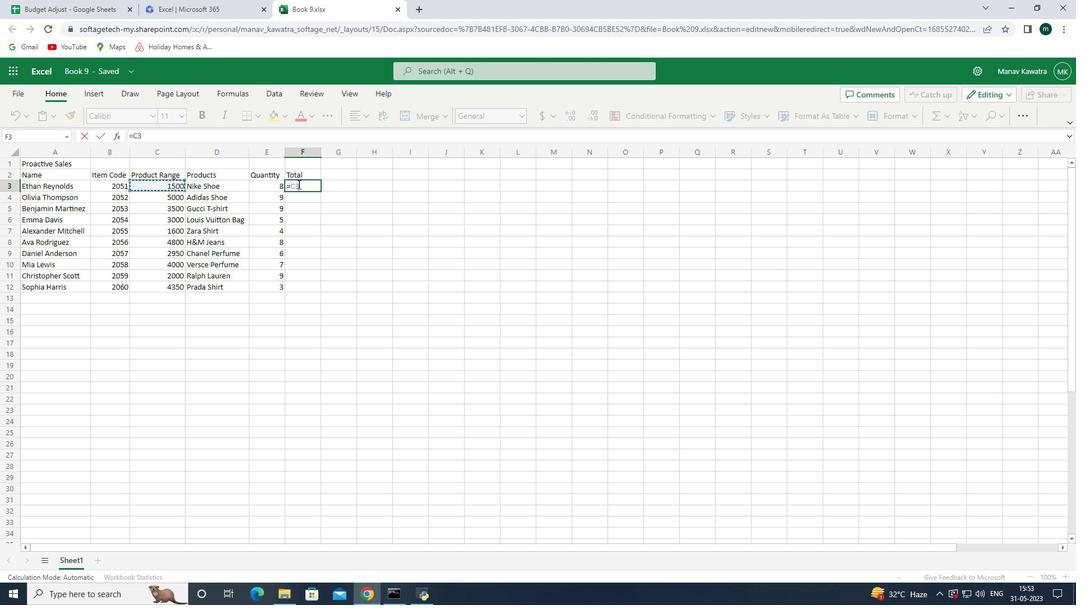 
Action: Key pressed *
Screenshot: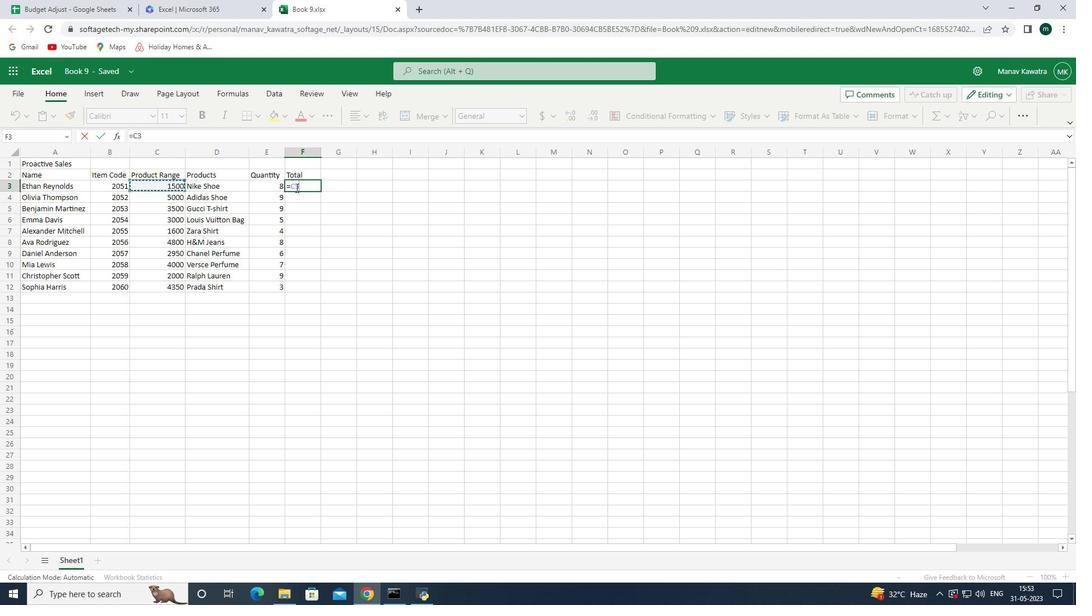 
Action: Mouse moved to (268, 189)
Screenshot: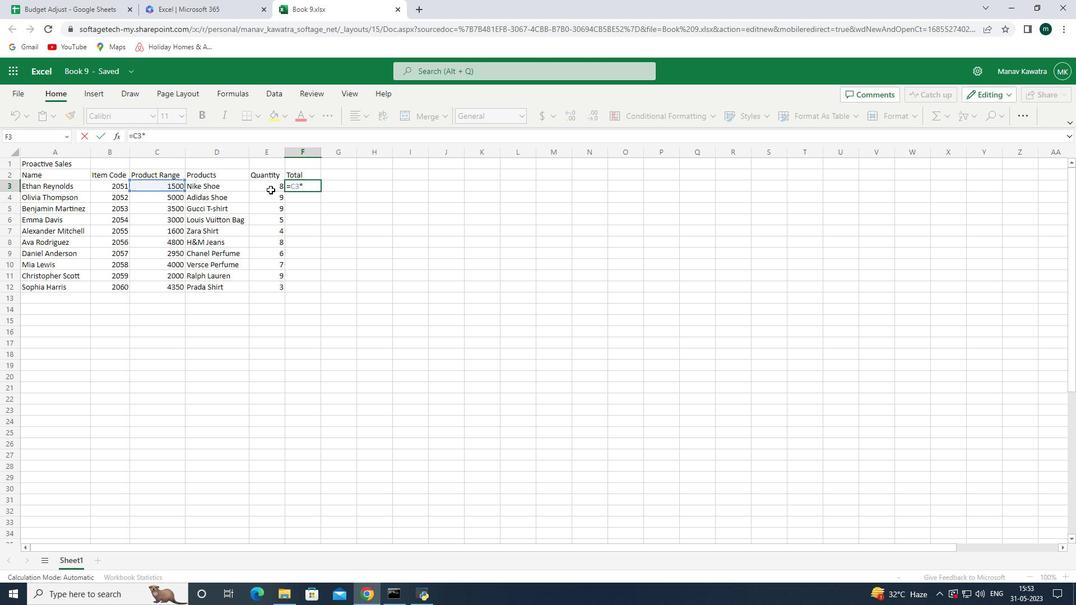 
Action: Mouse pressed left at (268, 189)
Screenshot: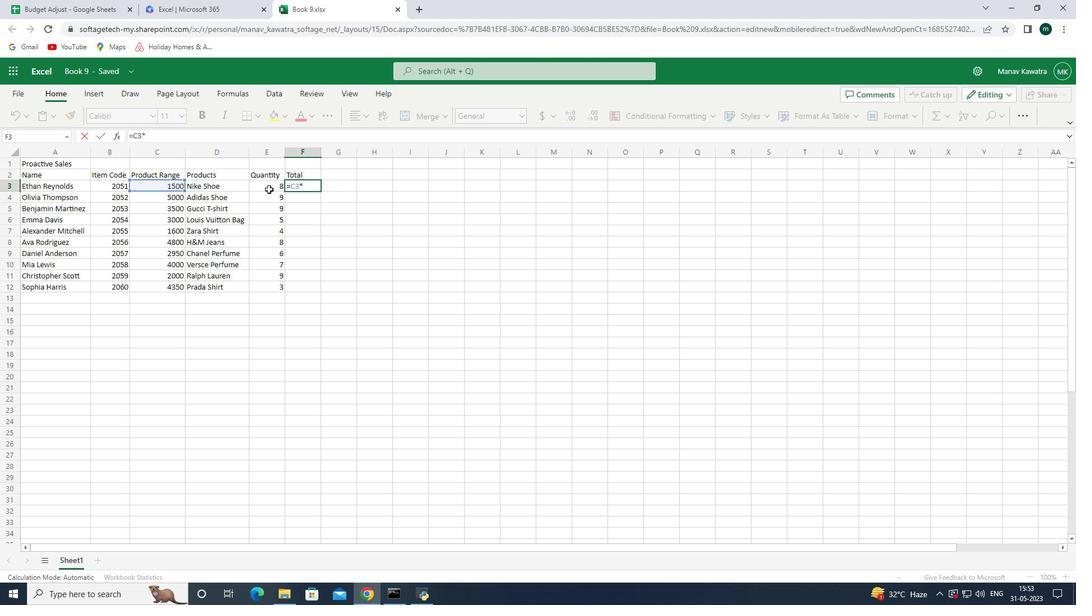 
Action: Mouse moved to (286, 189)
Screenshot: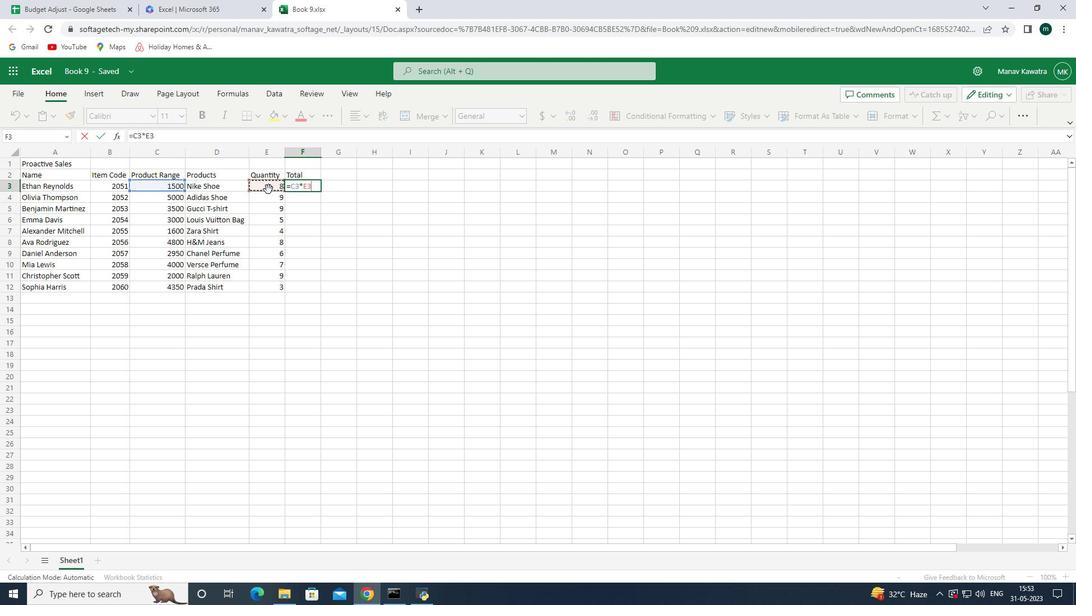 
Action: Key pressed <Key.enter>
Screenshot: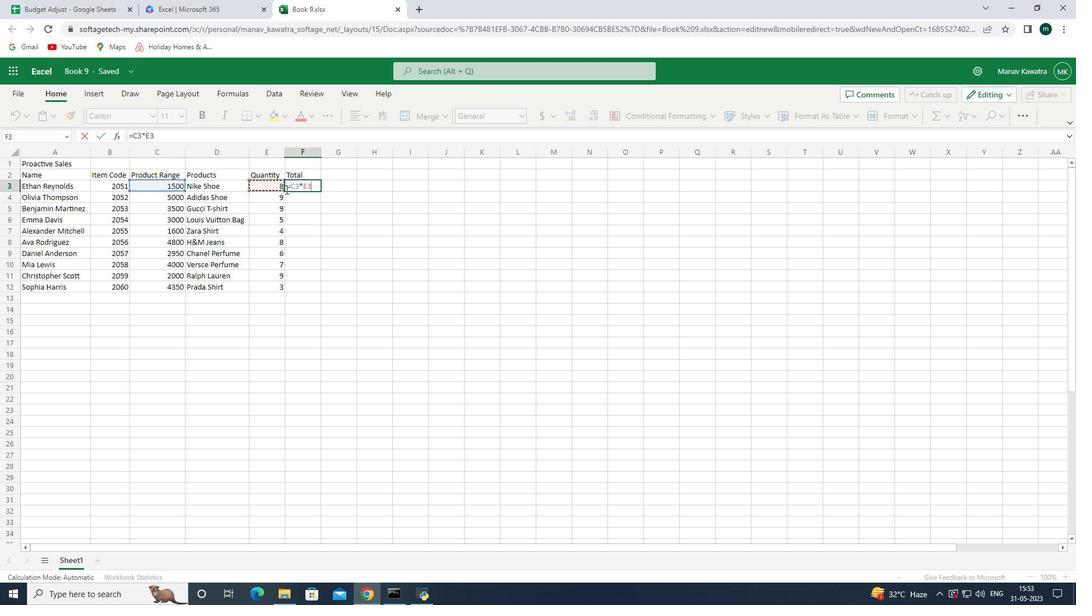 
Action: Mouse moved to (313, 186)
Screenshot: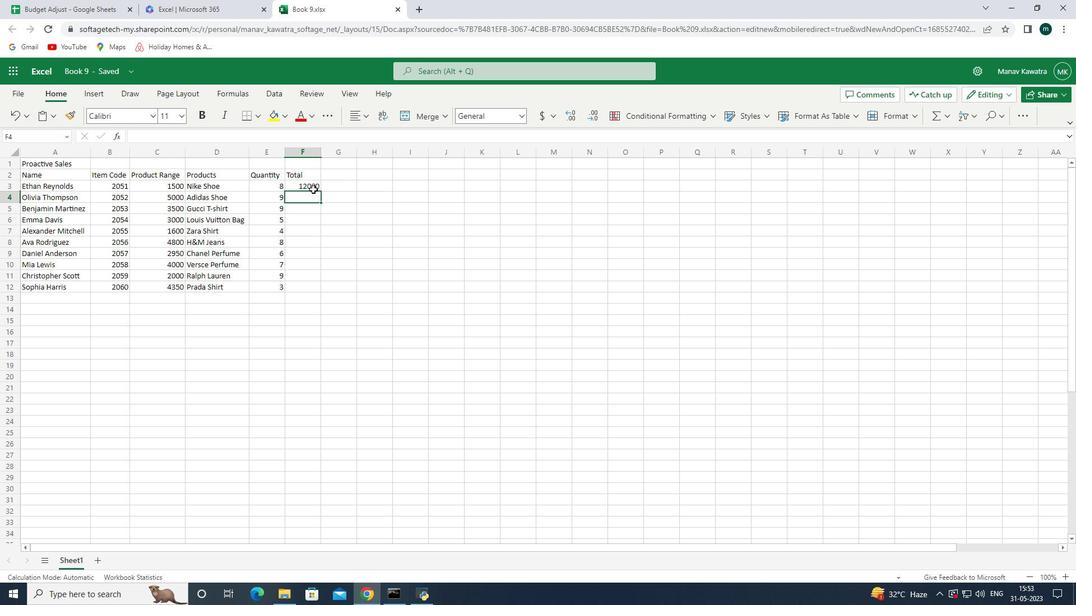
Action: Mouse pressed left at (313, 186)
Screenshot: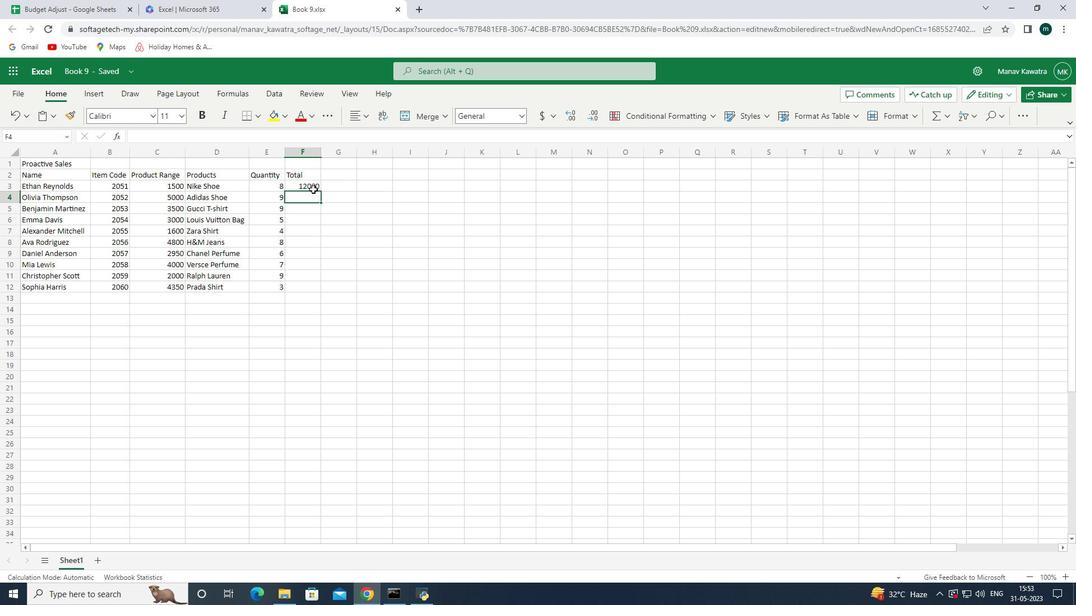 
Action: Mouse moved to (320, 191)
Screenshot: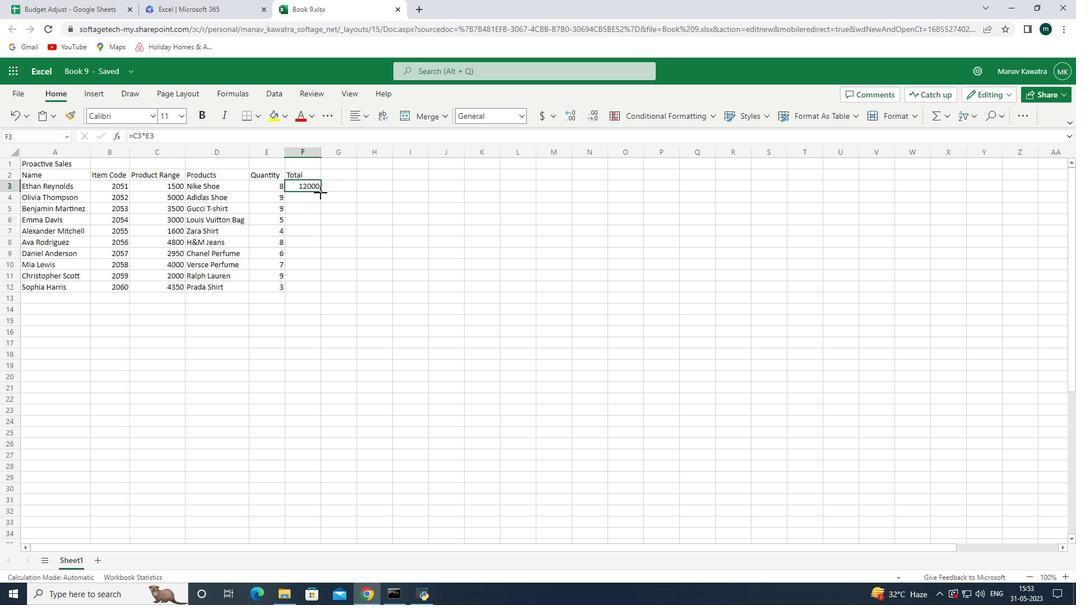 
Action: Mouse pressed left at (320, 191)
Screenshot: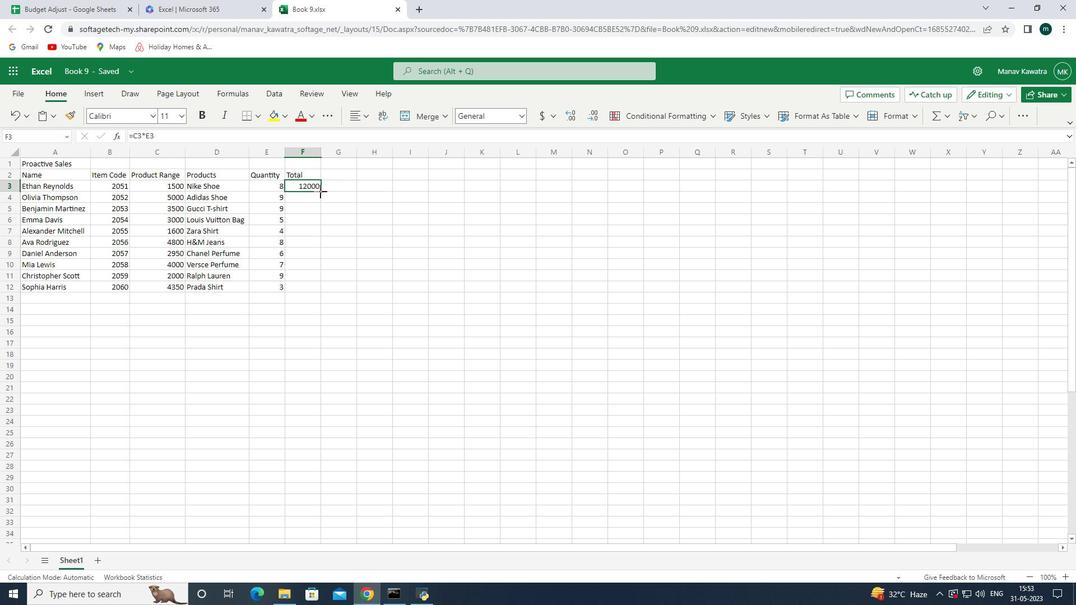 
Action: Mouse moved to (341, 284)
Screenshot: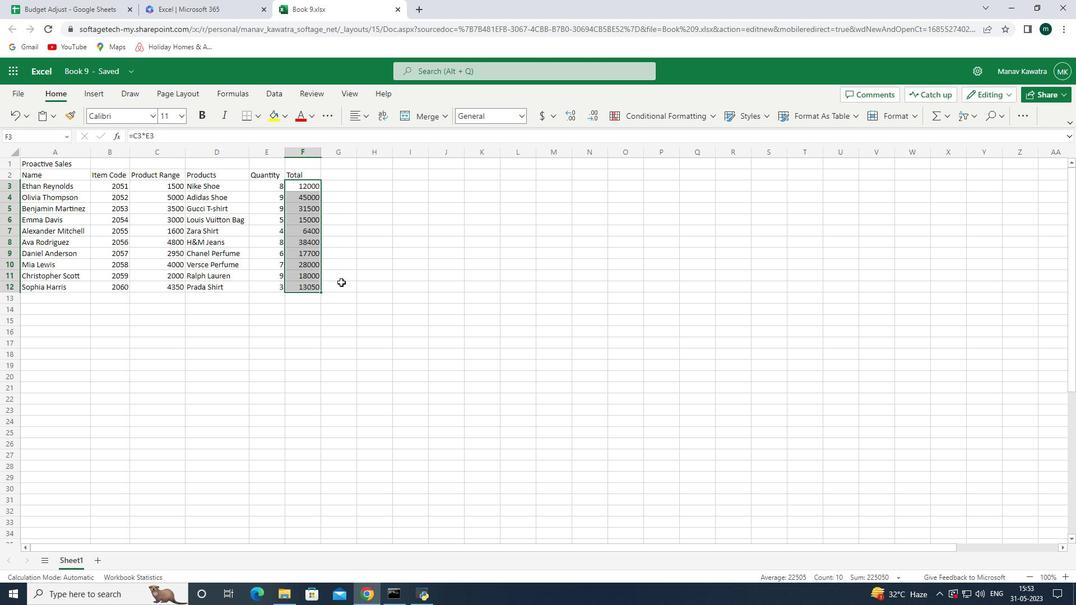 
Action: Mouse pressed left at (341, 284)
Screenshot: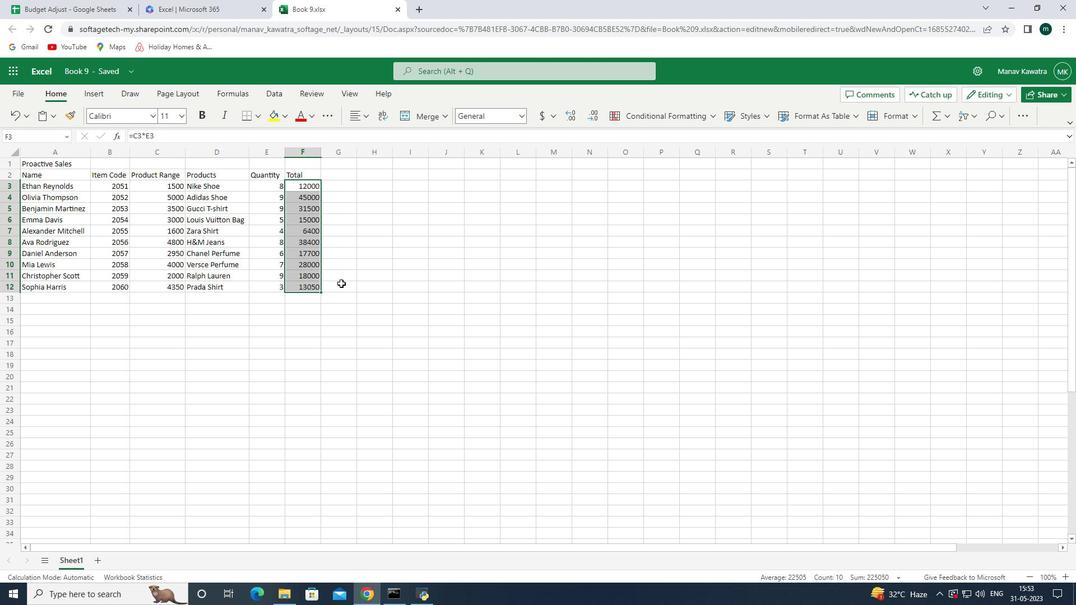 
Action: Mouse moved to (71, 68)
Screenshot: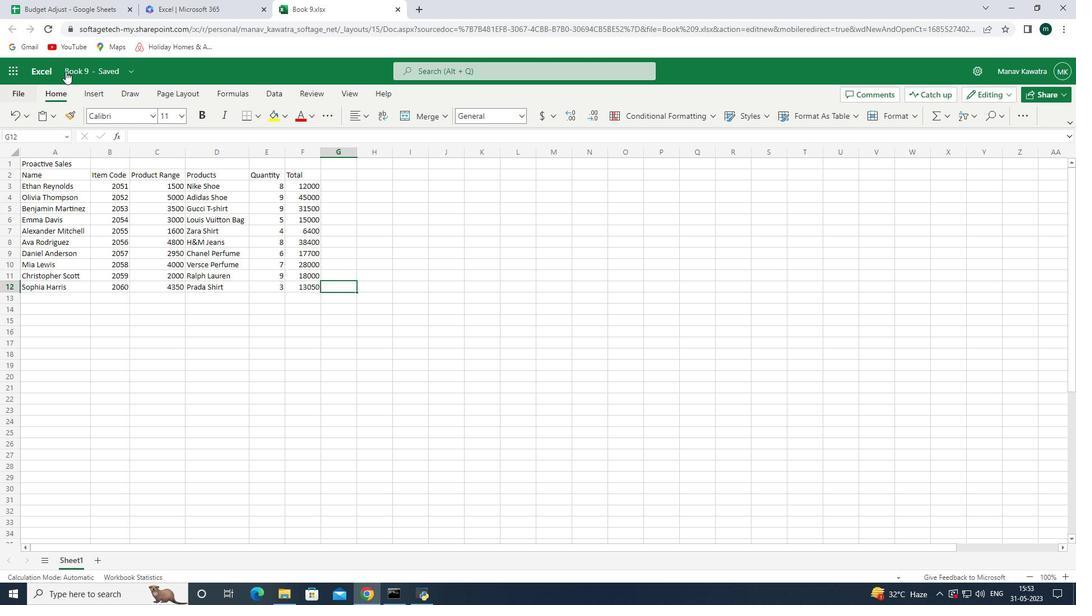 
Action: Mouse pressed left at (71, 68)
Screenshot: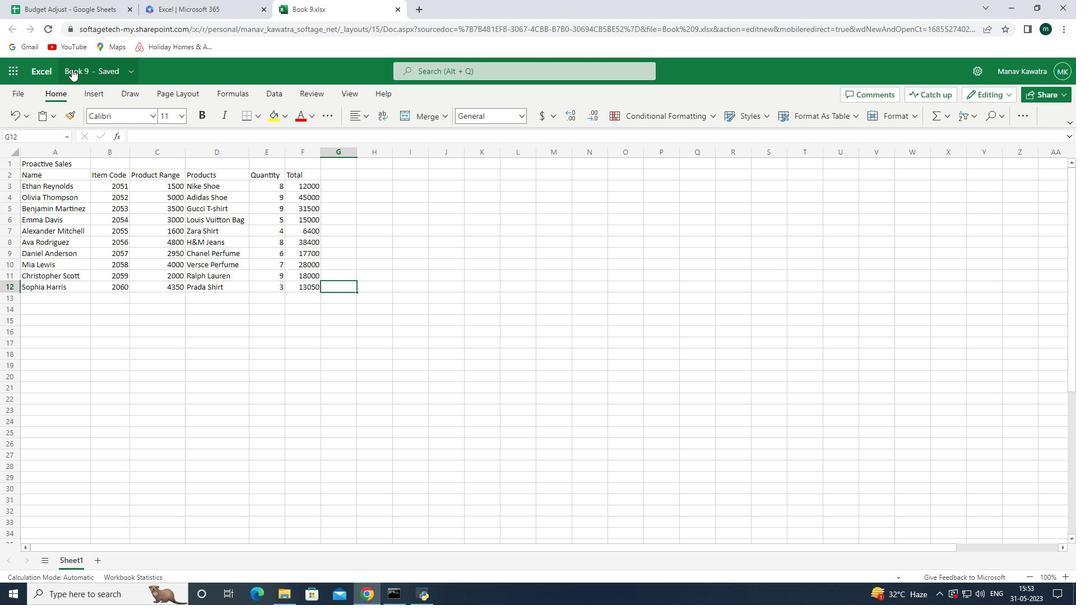 
Action: Mouse moved to (77, 121)
Screenshot: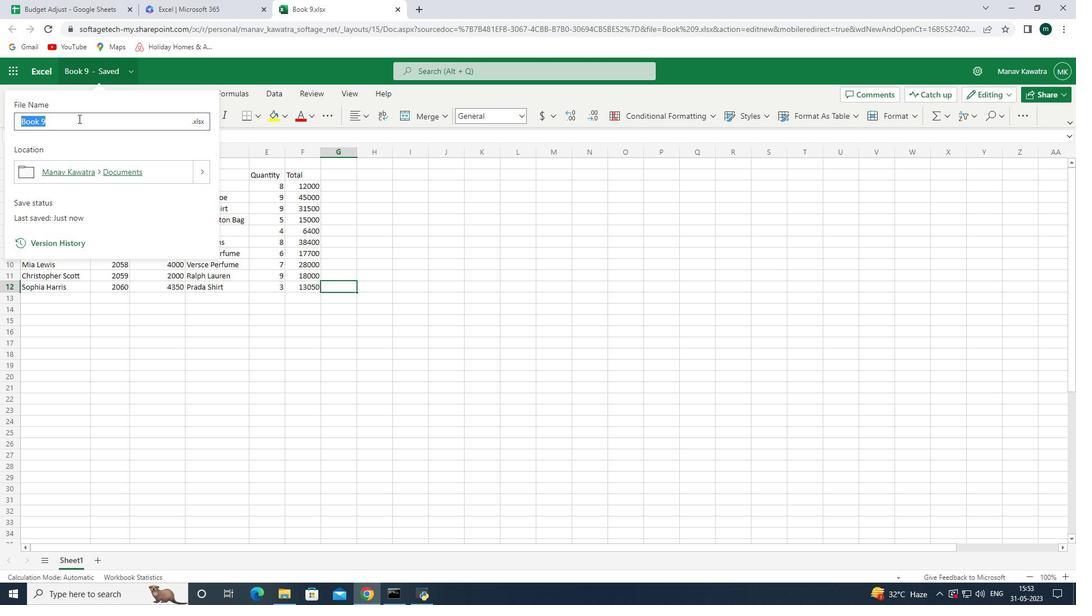 
Action: Key pressed <Key.shift><Key.shift><Key.shift><Key.shift><Key.shift><Key.shift><Key.shift><Key.shift><Key.shift><Key.shift><Key.shift><Key.shift><Key.shift><Key.shift><Key.shift><Key.shift><Key.shift><Key.shift><Key.shift><Key.shift>Proactive<Key.space><Key.shift>Sales<Key.space><Key.shift>Book<Key.space><Key.enter>ctrl+S
Screenshot: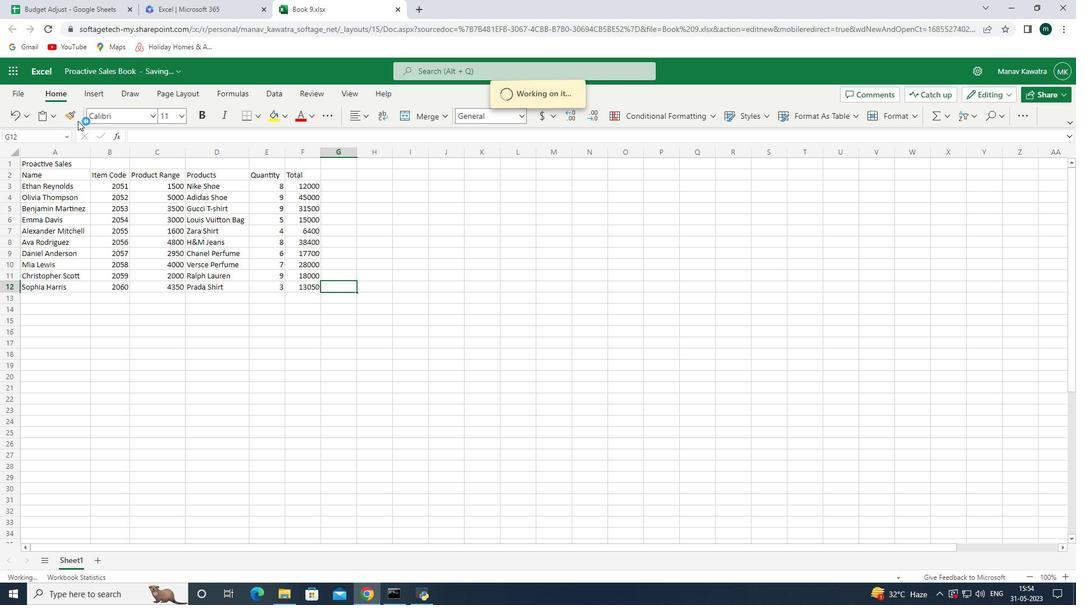 
Action: Mouse moved to (690, 367)
Screenshot: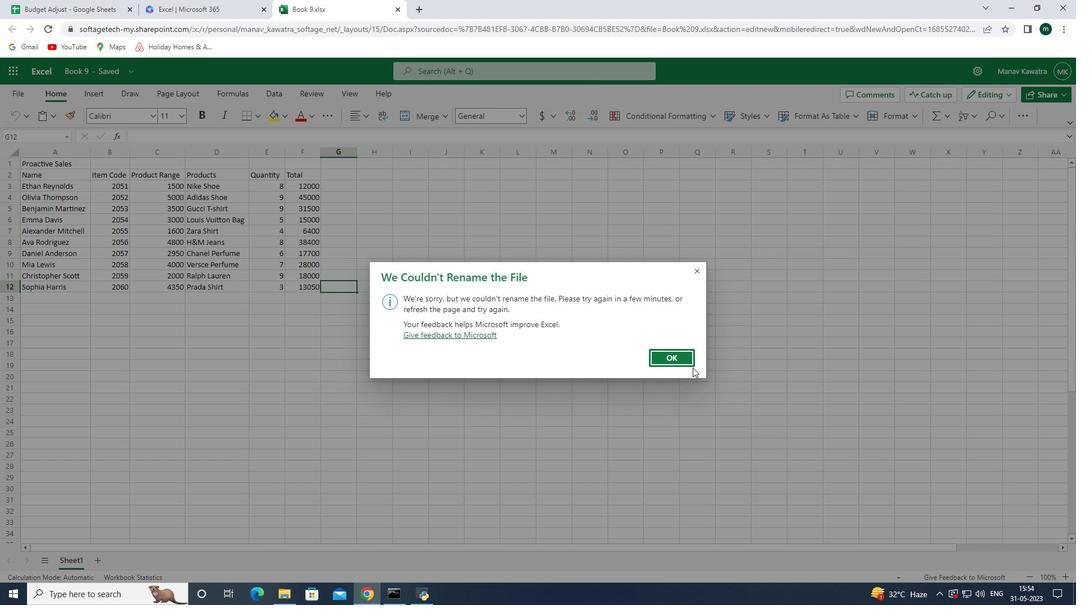 
Action: Mouse pressed left at (690, 367)
Screenshot: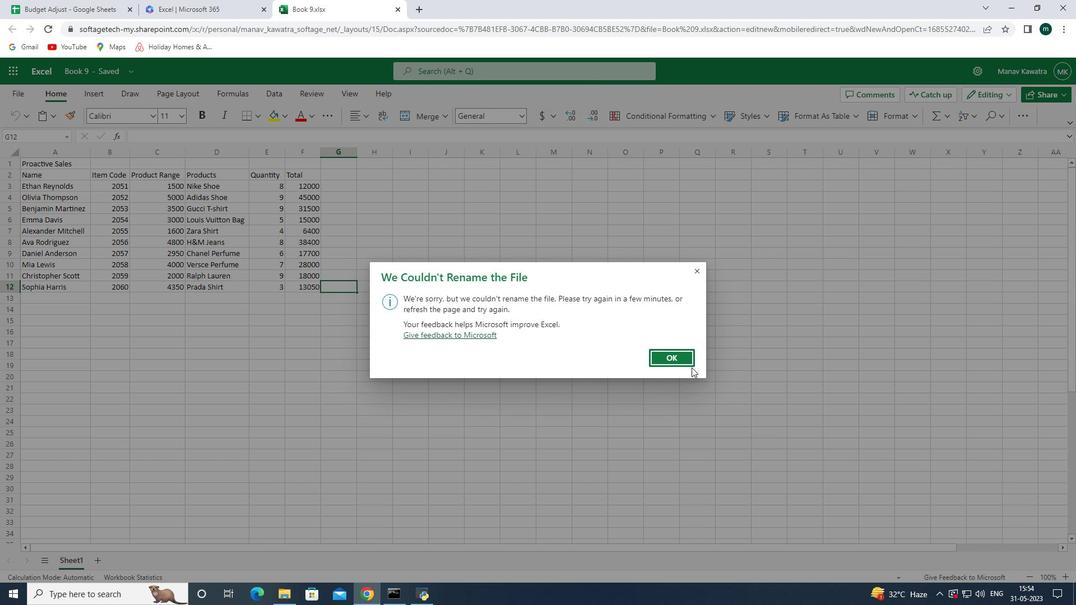 
Action: Mouse moved to (679, 359)
Screenshot: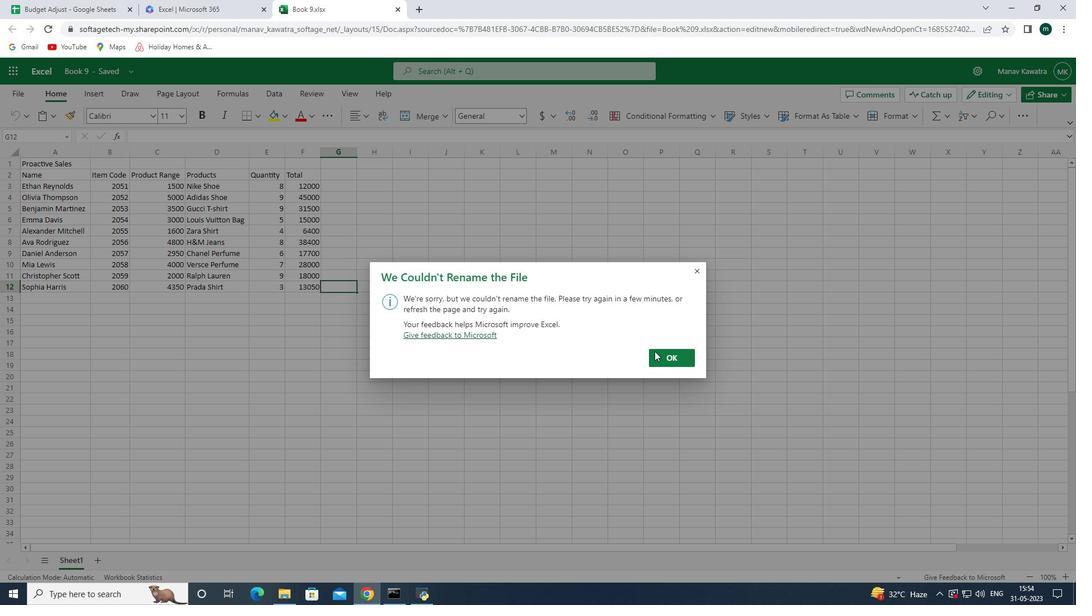
Action: Mouse pressed left at (679, 359)
Screenshot: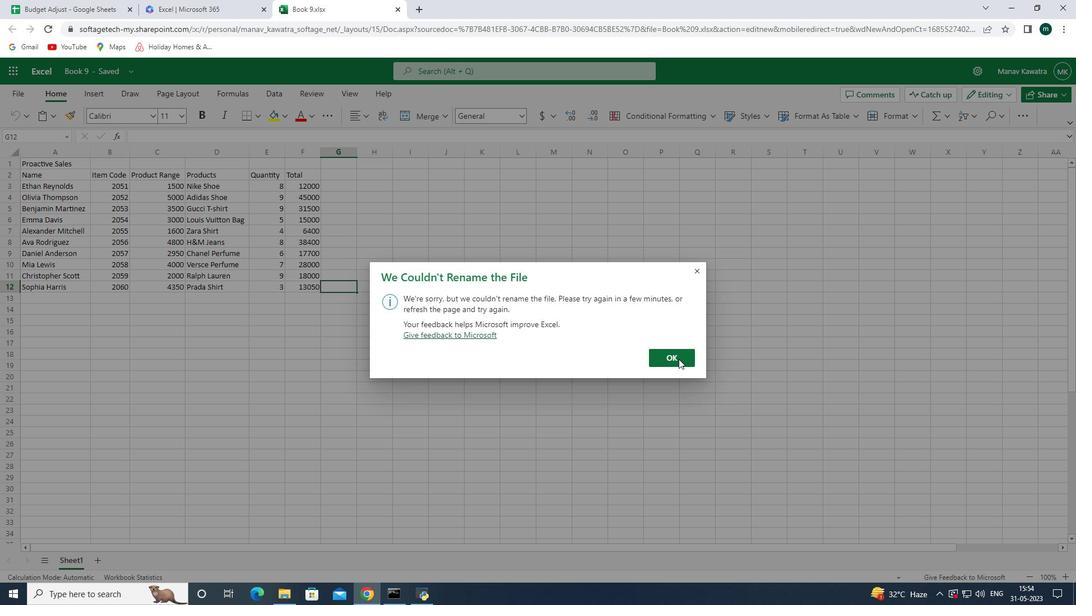 
Action: Mouse moved to (80, 70)
Screenshot: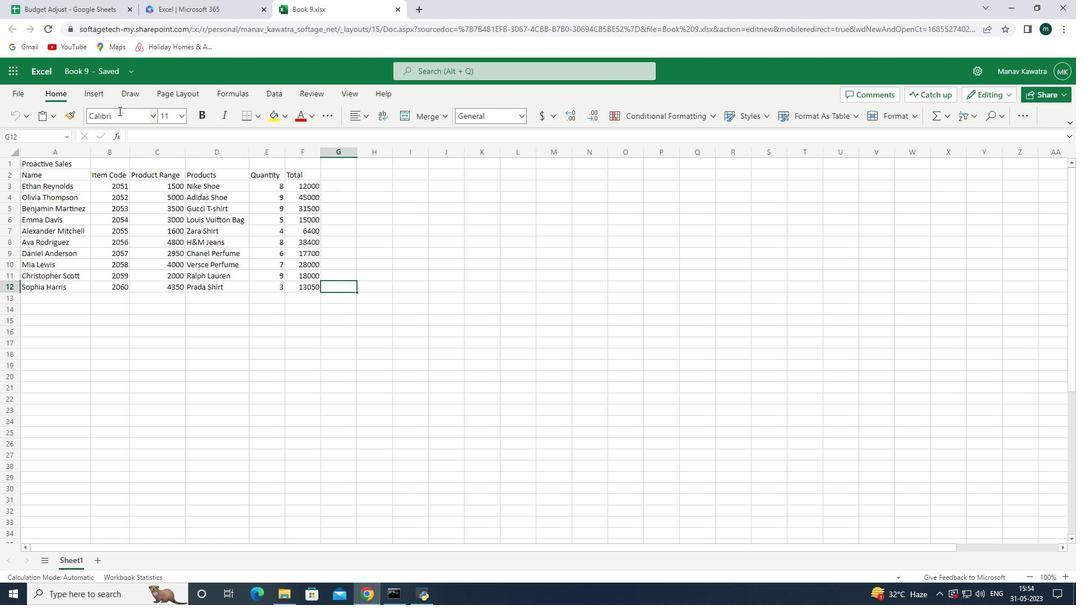 
Action: Mouse pressed left at (80, 70)
Screenshot: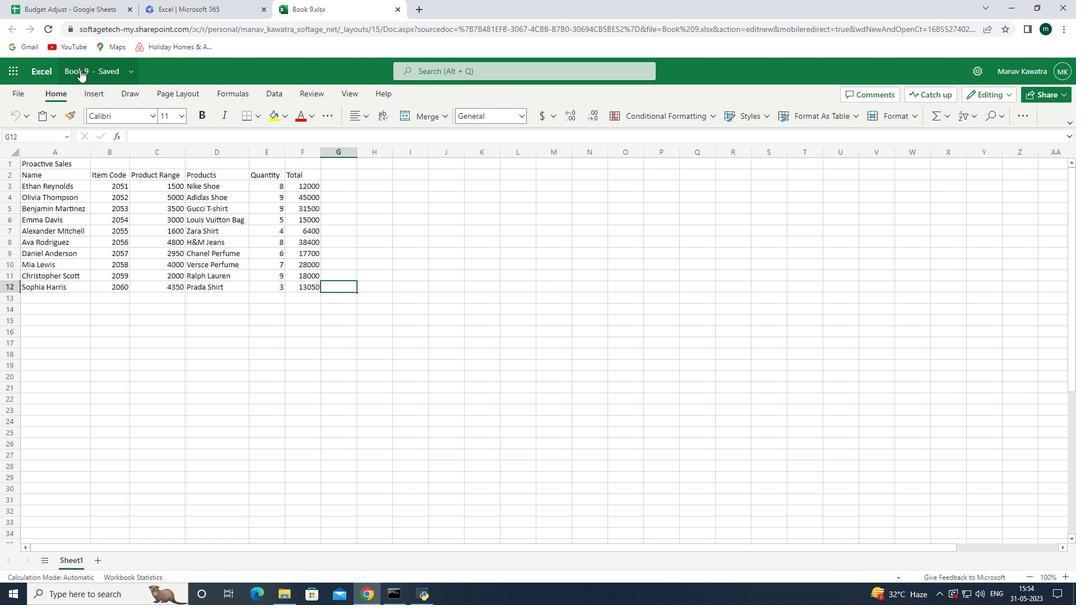 
Action: Mouse moved to (78, 117)
Screenshot: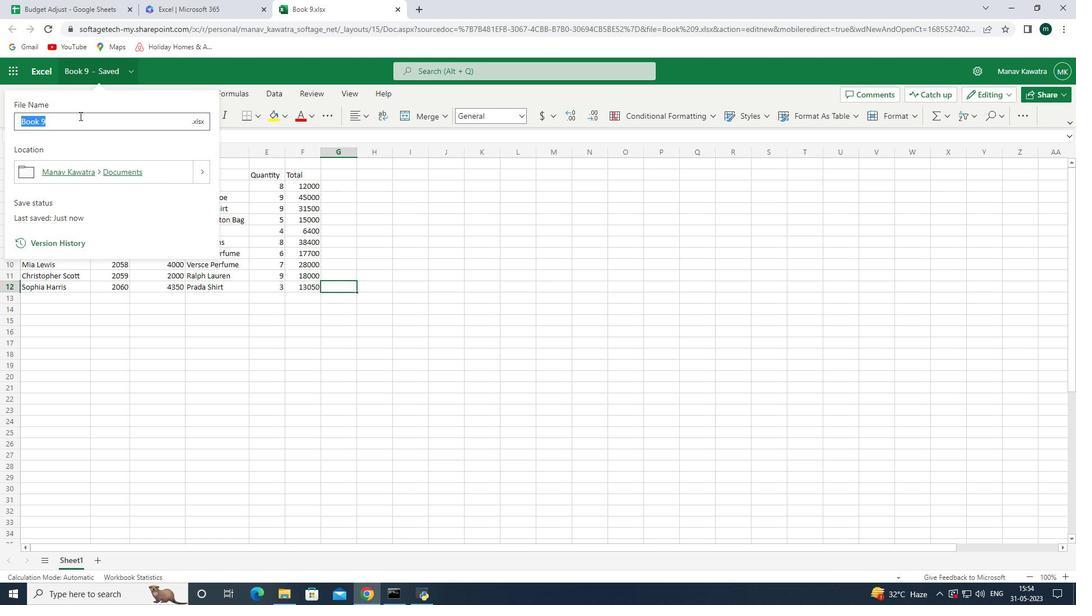 
Action: Key pressed <Key.shift><Key.shift><Key.shift><Key.shift><Key.shift><Key.shift><Key.shift><Key.shift><Key.shift><Key.shift><Key.shift><Key.shift><Key.shift><Key.shift><Key.shift><Key.shift><Key.shift><Key.shift><Key.shift><Key.shift><Key.shift><Key.shift><Key.shift><Key.shift><Key.shift><Key.shift><Key.shift><Key.shift><Key.shift><Key.shift><Key.shift><Key.shift><Key.shift><Key.shift><Key.shift><Key.shift><Key.shift><Key.shift><Key.shift><Key.shift><Key.shift><Key.shift><Key.shift><Key.shift><Key.shift><Key.shift><Key.shift><Key.shift><Key.shift><Key.shift><Key.shift><Key.shift><Key.shift><Key.shift><Key.shift><Key.shift><Key.shift>Proctive<Key.space><Key.shift><Key.shift><Key.shift><Key.shift><Key.shift><Key.shift><Key.shift><Key.shift><Key.shift><Key.shift><Key.shift><Key.shift><Key.shift><Key.shift><Key.shift><Key.shift><Key.shift><Key.shift><Key.shift><Key.shift><Key.shift><Key.shift><Key.shift><Key.shift><Key.shift><Key.shift><Key.shift><Key.shift><Key.shift><Key.shift><Key.shift><Key.shift><Key.shift><Key.shift><Key.shift><Key.shift><Key.shift><Key.shift><Key.shift><Key.shift><Key.shift><Key.shift><Key.shift><Key.shift><Key.shift><Key.shift><Key.shift><Key.left><Key.left><Key.left><Key.left><Key.left><Key.left>a<Key.right><Key.right><Key.right><Key.right><Key.right><Key.right><Key.right><Key.right><Key.right><Key.shift>Sales<Key.space><Key.shift><Key.shift><Key.shift><Key.shift><Key.shift><Key.shift>Book<Key.enter>
Screenshot: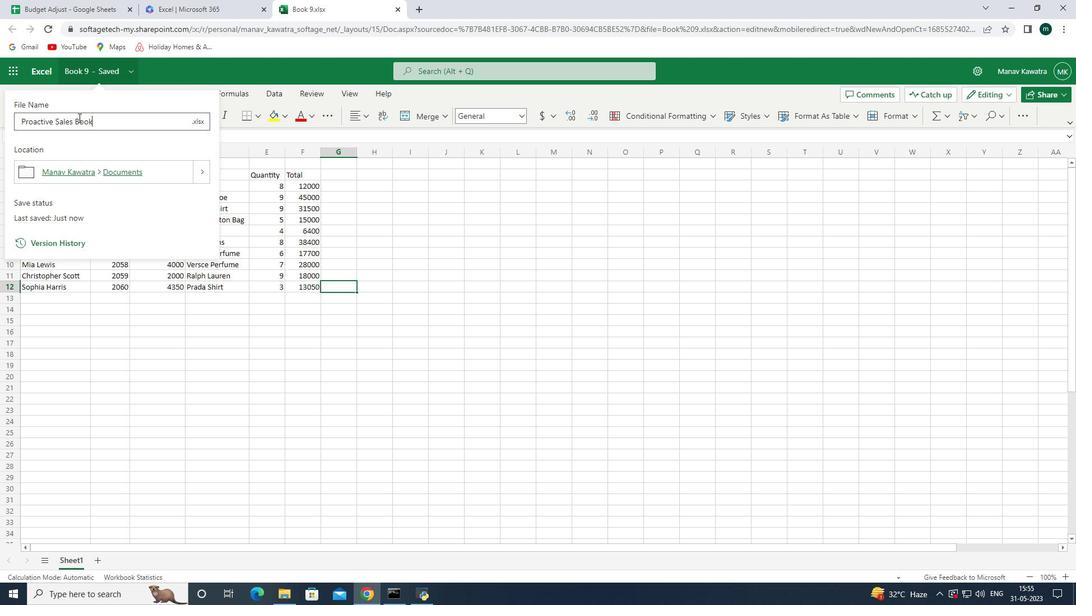 
Action: Mouse moved to (682, 360)
Screenshot: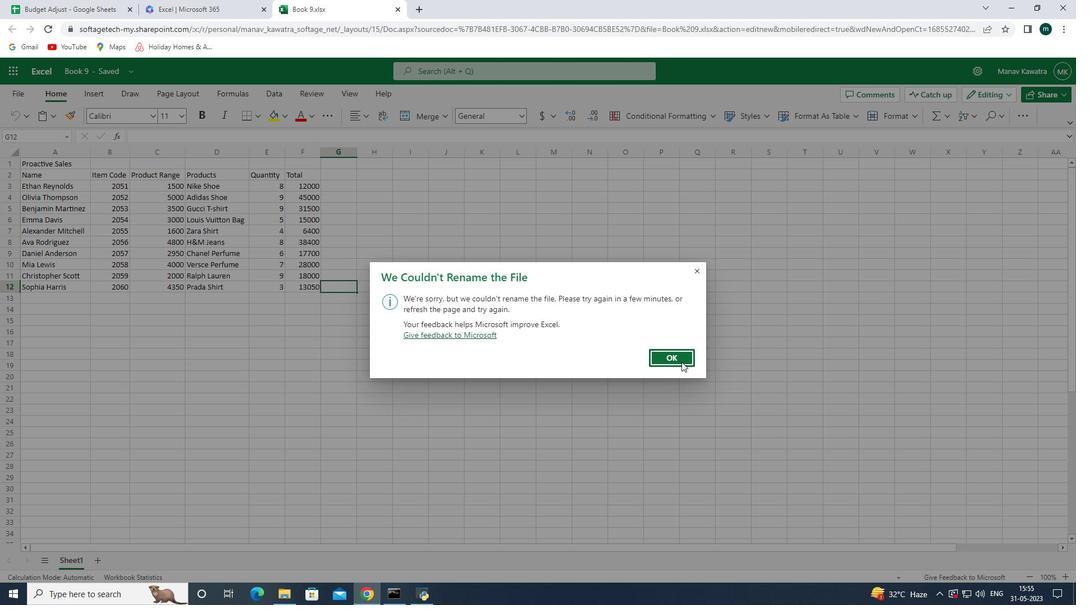 
Action: Mouse pressed left at (682, 360)
Screenshot: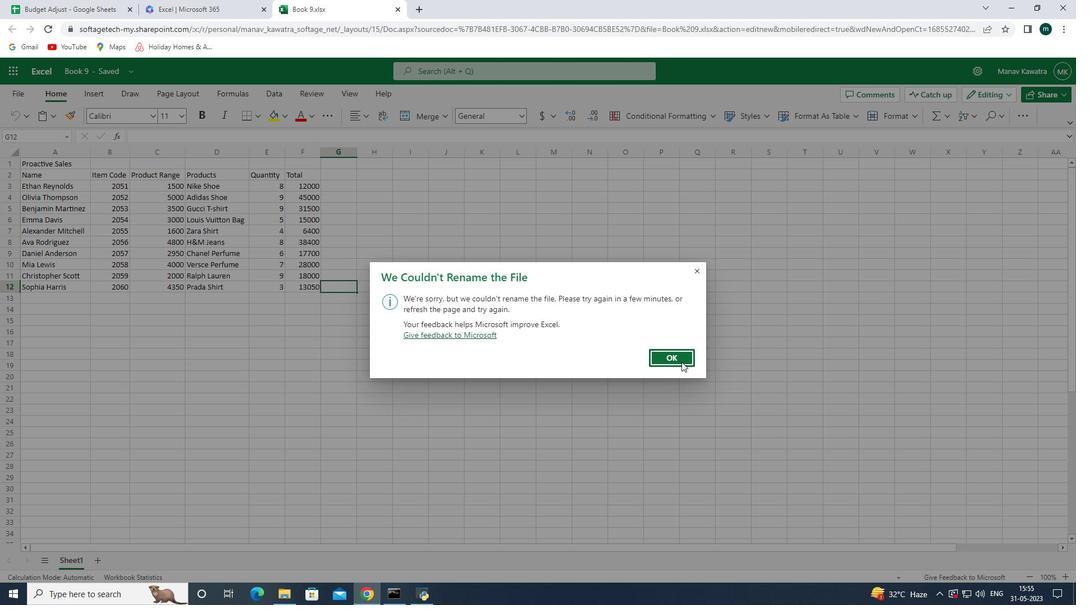 
Action: Mouse moved to (58, 159)
Screenshot: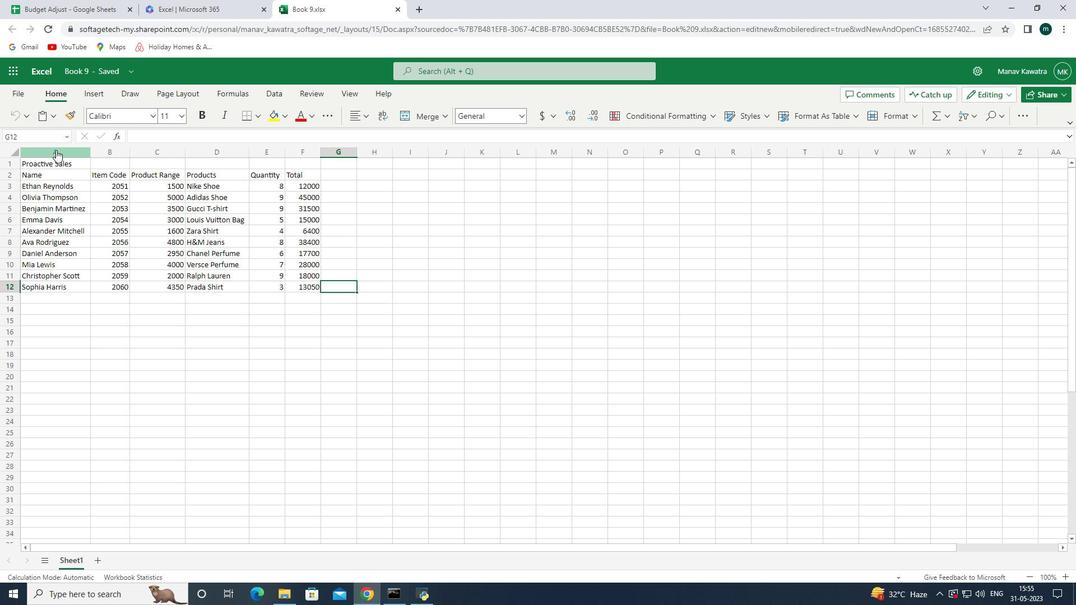 
Action: Mouse pressed left at (58, 159)
Screenshot: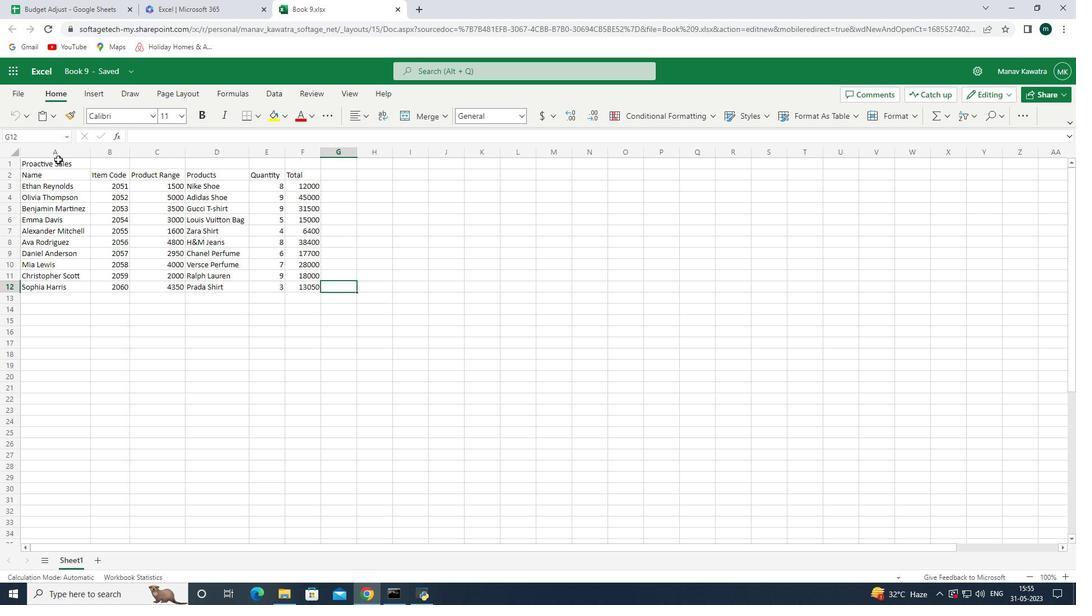 
Action: Mouse moved to (430, 119)
Screenshot: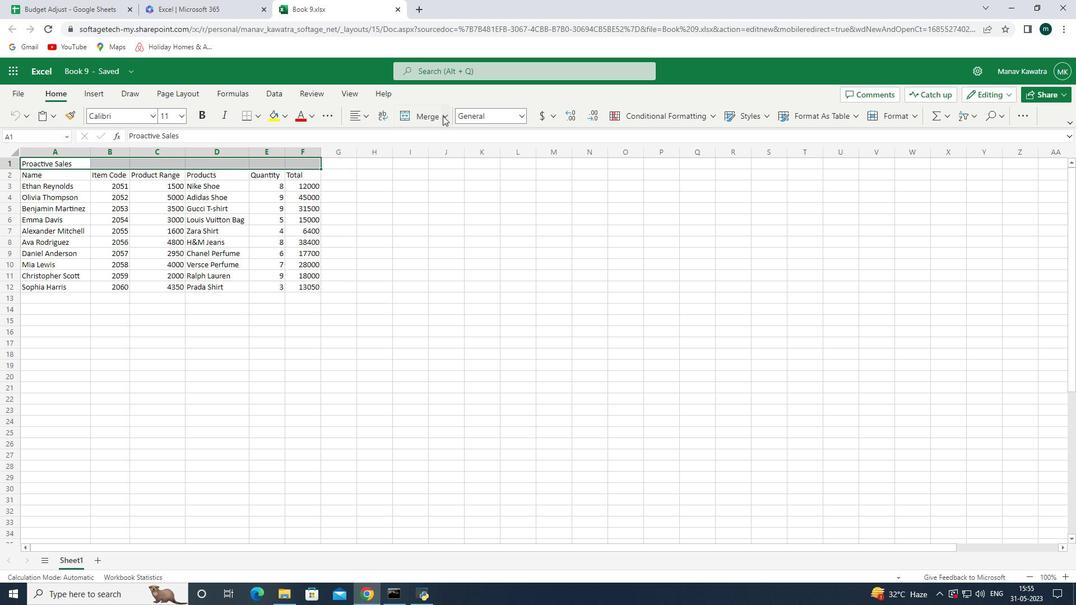 
Action: Mouse pressed left at (430, 119)
Screenshot: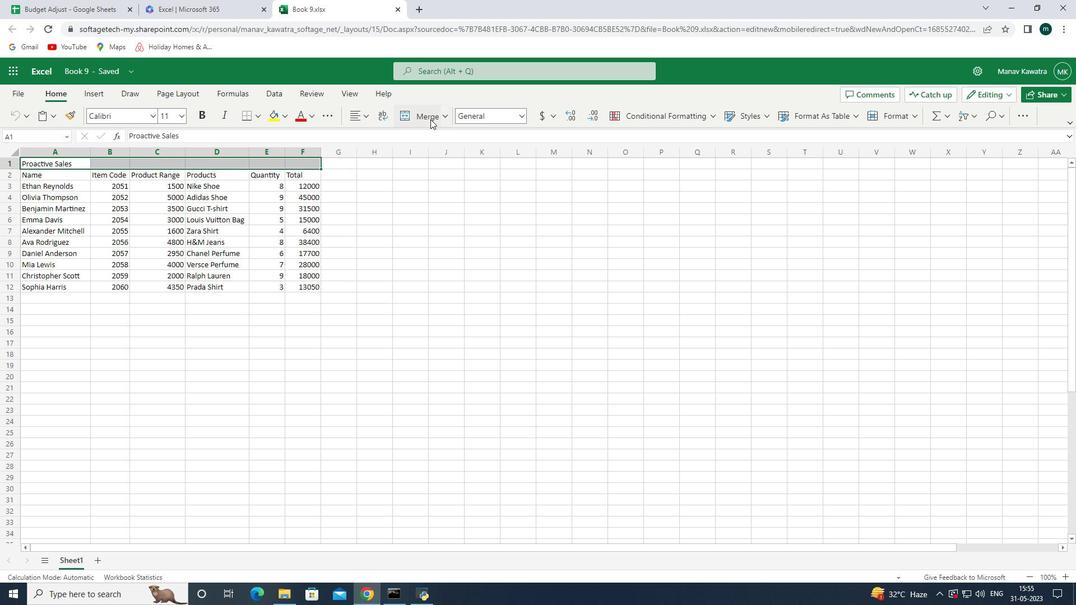 
Action: Mouse moved to (77, 64)
Screenshot: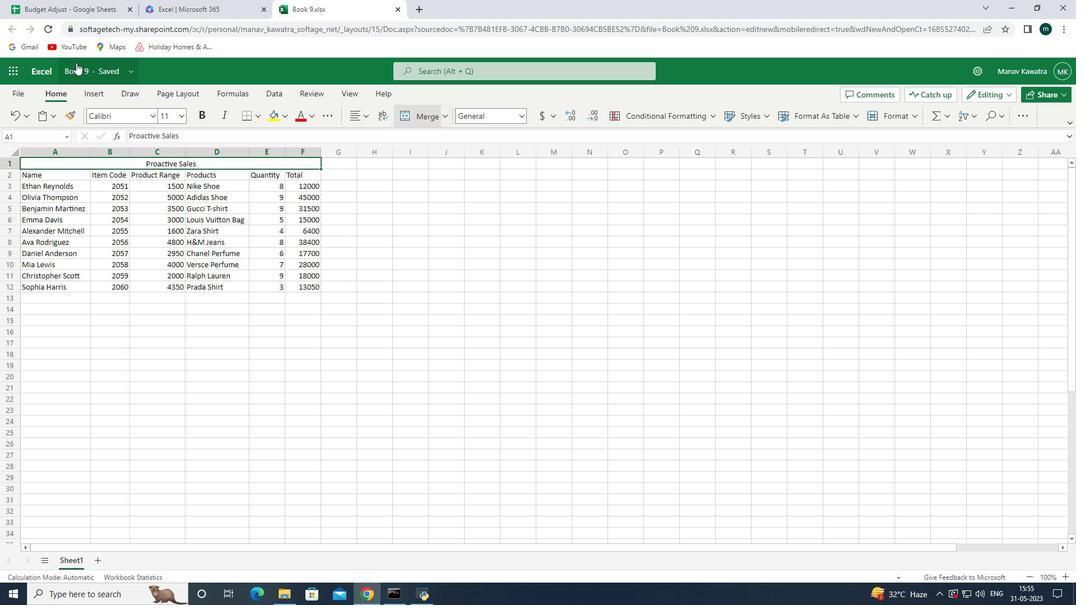 
Action: Mouse pressed left at (77, 64)
Screenshot: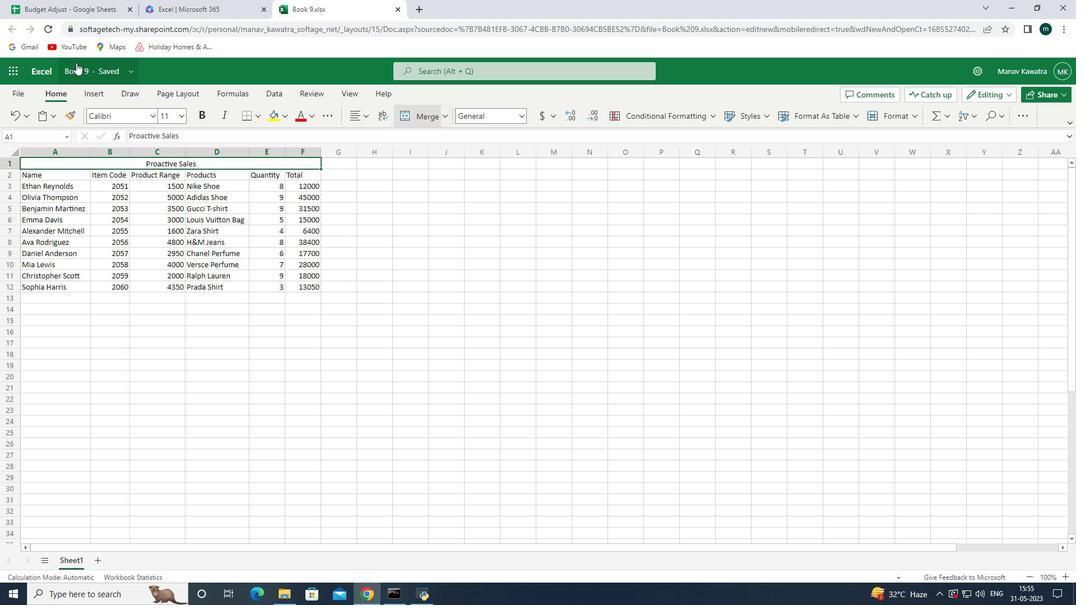 
Action: Mouse moved to (96, 114)
Screenshot: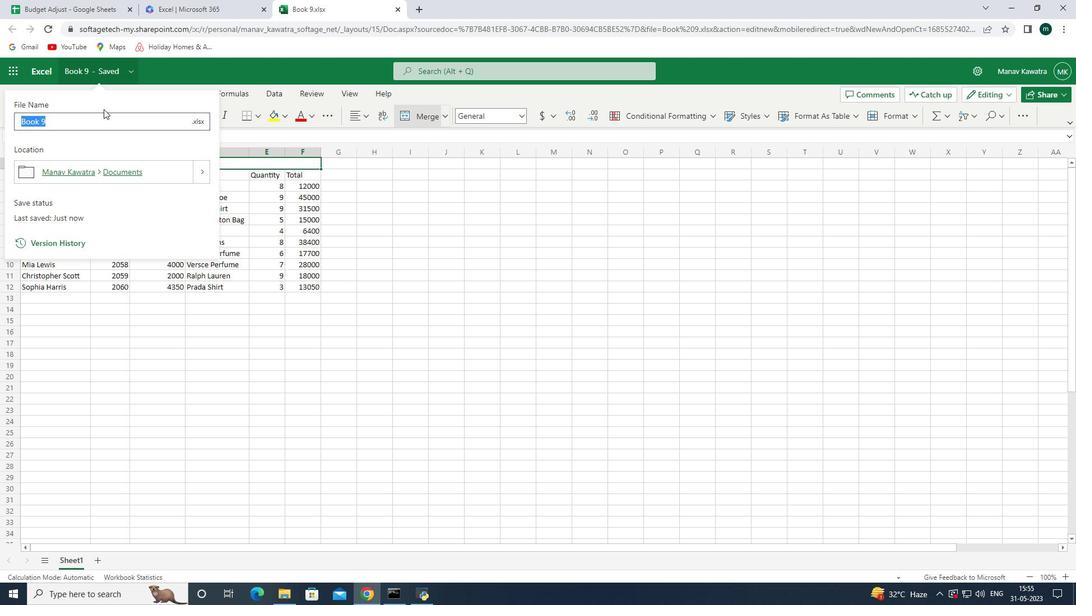 
Action: Key pressed <Key.shift><Key.shift><Key.shift>Proactive<Key.space><Key.shift><Key.shift><Key.shift>Sales<Key.space><Key.shift>Book<Key.enter>
Screenshot: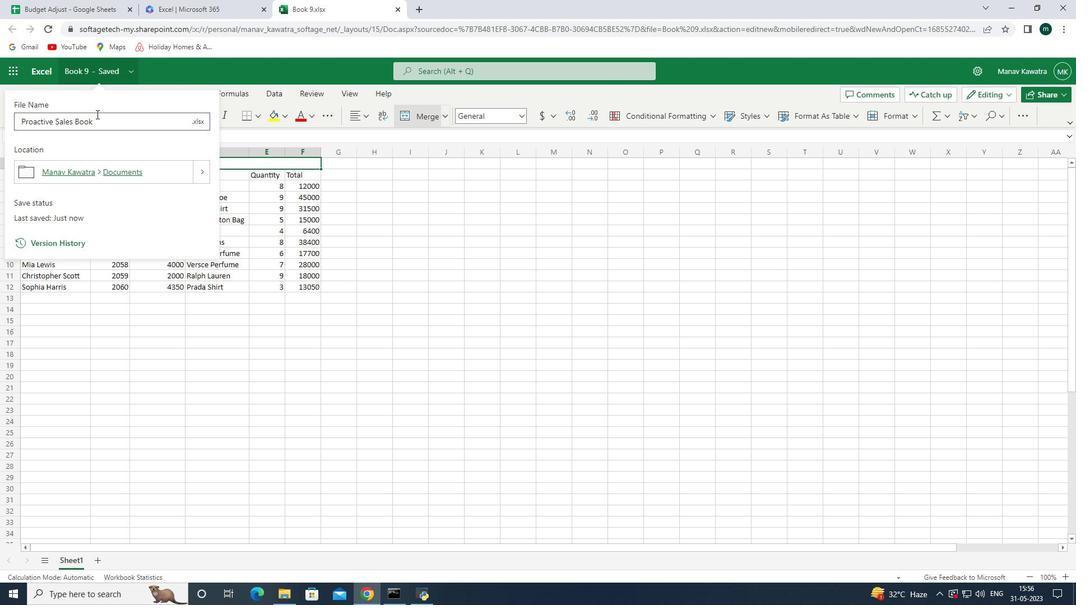 
Action: Mouse moved to (674, 354)
Screenshot: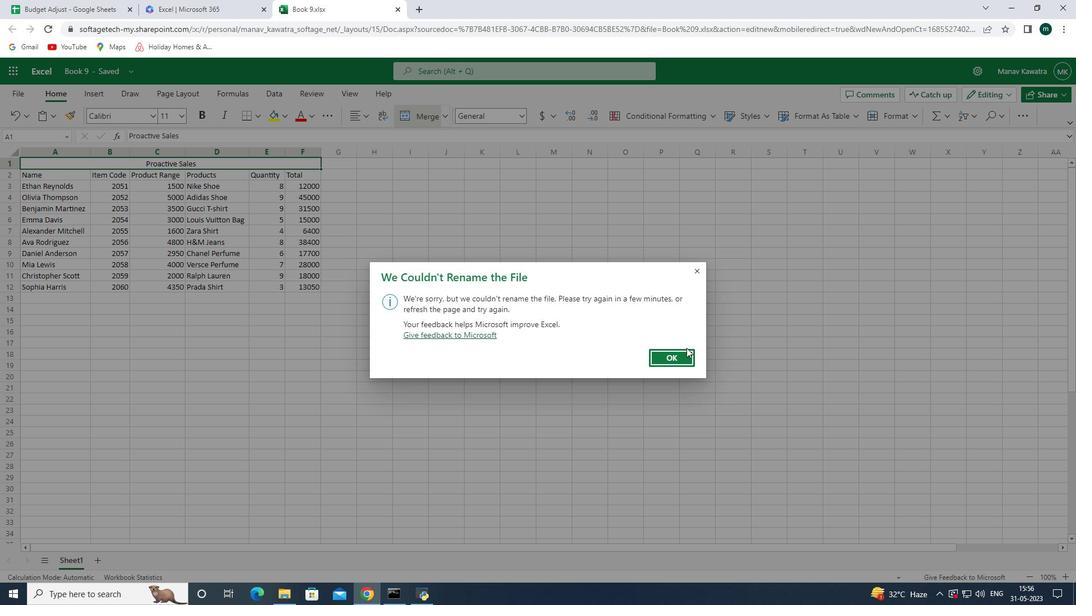
Action: Mouse pressed left at (674, 354)
Screenshot: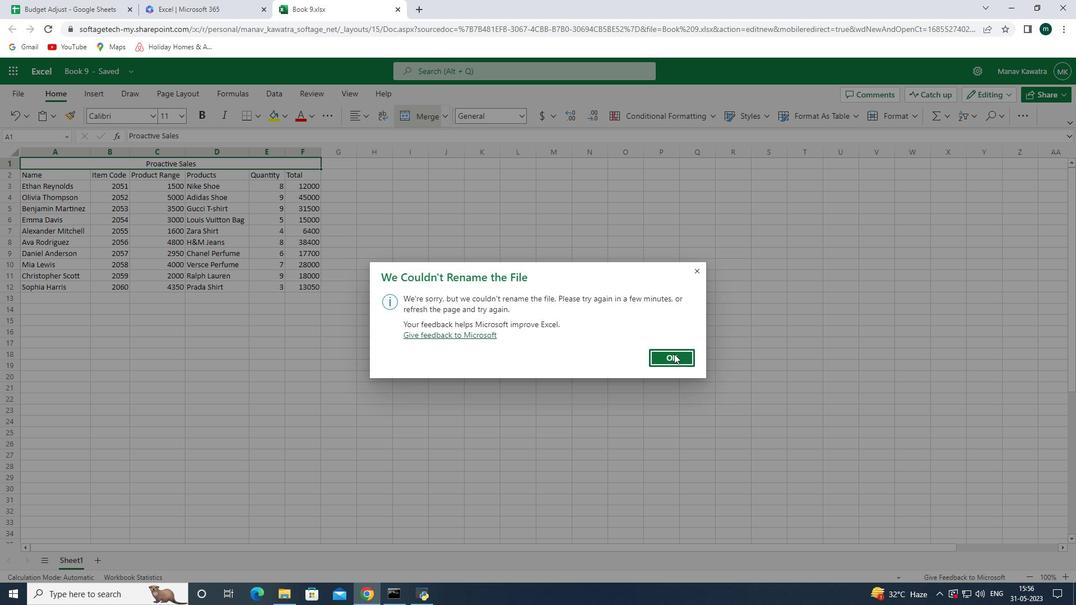 
Action: Mouse moved to (342, 160)
Screenshot: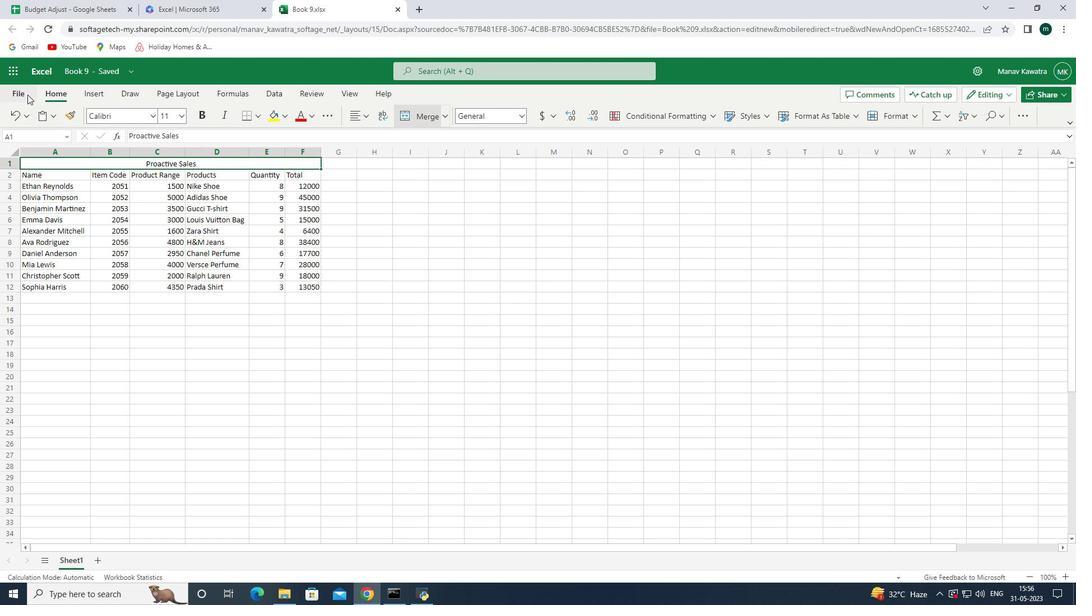 
Action: Key pressed ctrl+S<'\x13'><'\x13'>
Screenshot: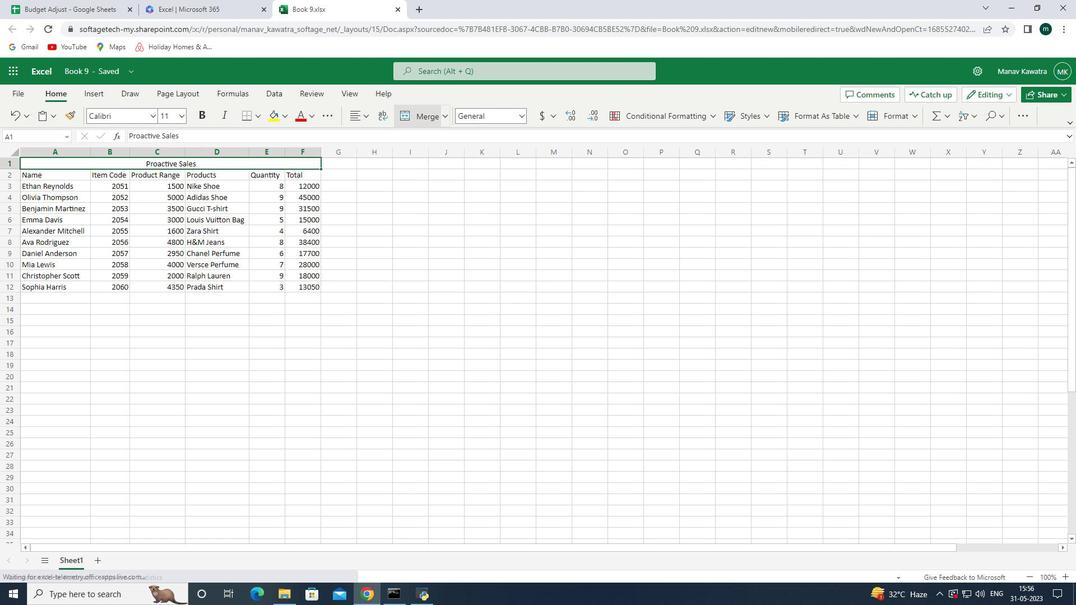
Action: Mouse moved to (278, 163)
Screenshot: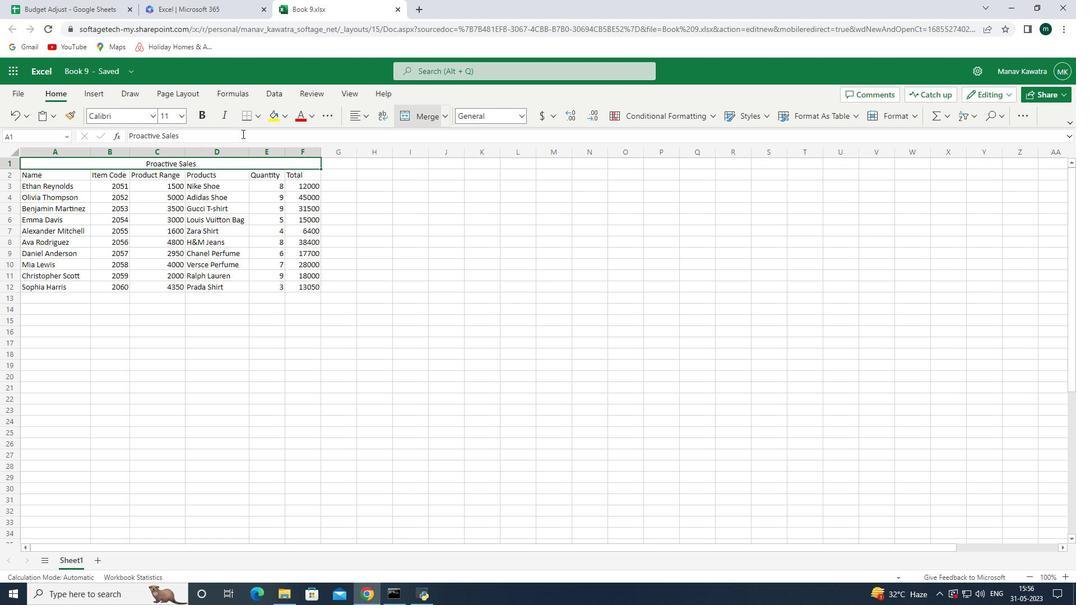 
